 Task: Find an Airbnb in Balaghat, India for 9 guests from 8-15 Aug with a price range of ₹10,000-₹14,000, 5 bedrooms, 8+ beds, 5 bathrooms, Wifi, Free parking, TV, Gym, Breakfast, and Self check-in.
Action: Mouse moved to (438, 107)
Screenshot: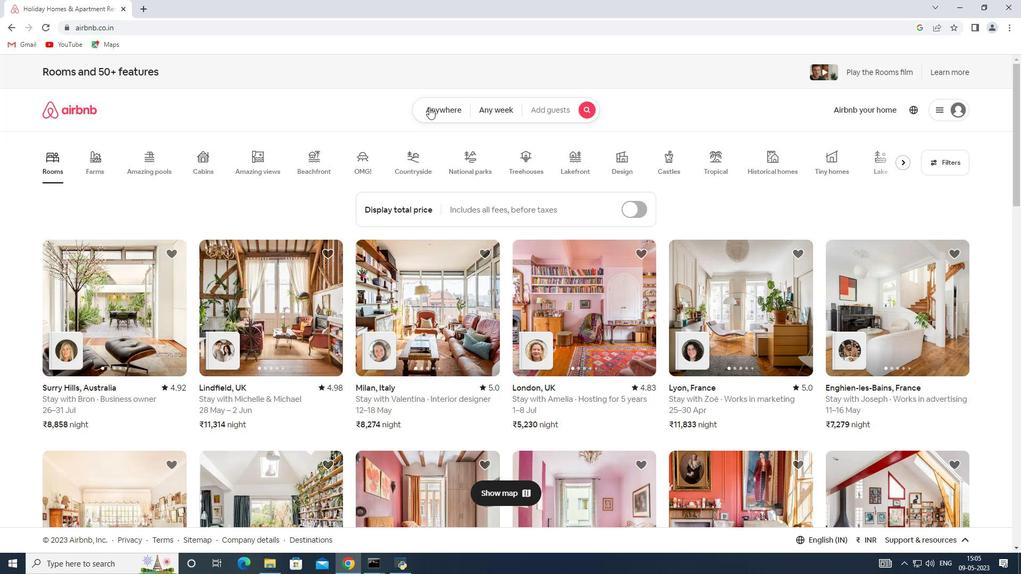 
Action: Mouse pressed left at (438, 107)
Screenshot: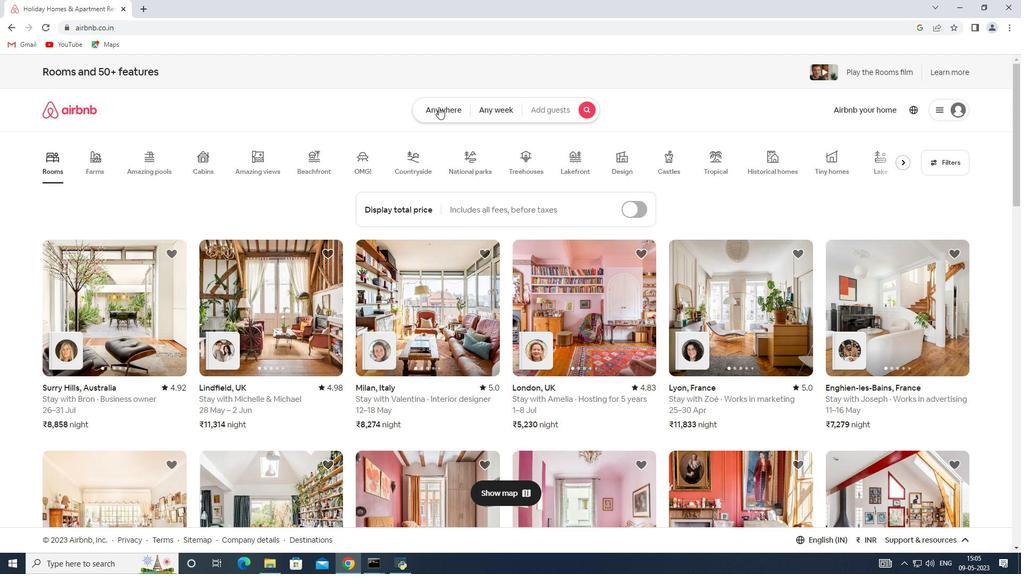 
Action: Mouse moved to (335, 150)
Screenshot: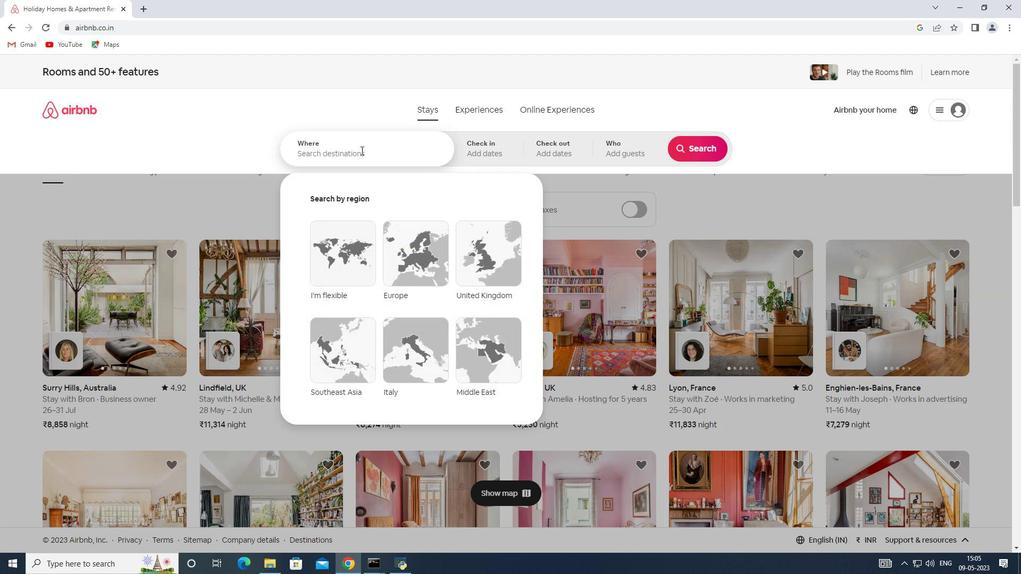 
Action: Mouse pressed left at (335, 150)
Screenshot: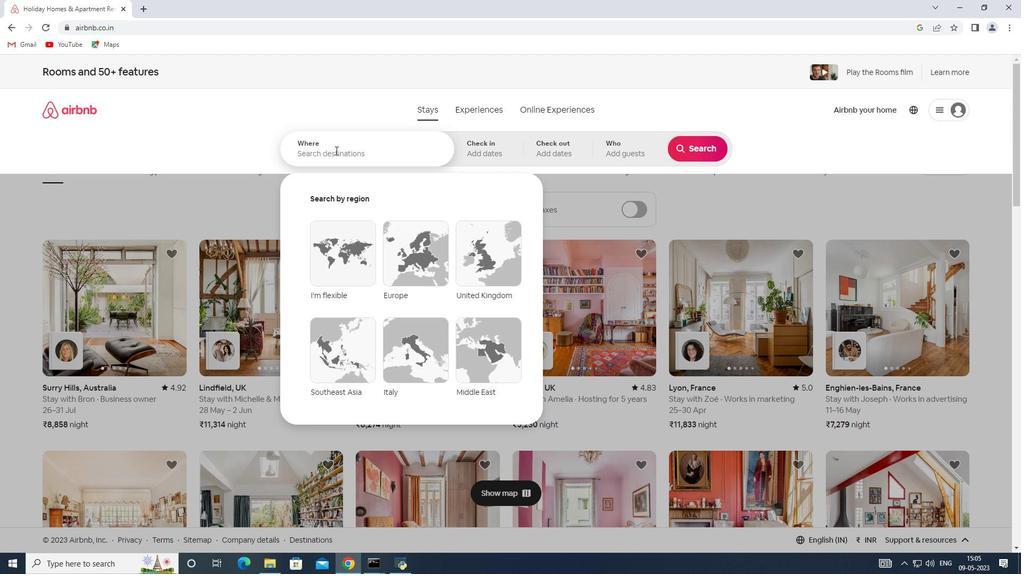 
Action: Key pressed <Key.shift><Key.shift><Key.shift><Key.shift><Key.shift><Key.shift><Key.shift><Key.shift><Key.shift><Key.shift><Key.shift><Key.shift><Key.shift><Key.shift><Key.shift><Key.shift><Key.shift><Key.shift><Key.shift><Key.shift><Key.shift><Key.shift><Key.shift><Key.shift><Key.shift><Key.shift><Key.shift><Key.shift><Key.shift><Key.shift><Key.shift><Key.shift><Key.shift><Key.shift><Key.shift><Key.shift><Key.shift><Key.shift><Key.shift><Key.shift><Key.shift><Key.shift><Key.shift><Key.shift><Key.shift><Key.shift><Key.shift><Key.shift><Key.shift><Key.shift><Key.shift><Key.shift><Key.shift><Key.shift><Key.shift><Key.shift><Key.shift>Balaghat,<Key.shift><Key.shift><Key.shift><Key.shift><Key.shift><Key.shift><Key.shift><Key.shift><Key.shift><Key.shift><Key.shift><Key.shift><Key.shift><Key.shift><Key.shift><Key.shift><Key.shift><Key.shift><Key.shift><Key.shift><Key.shift><Key.shift><Key.shift><Key.shift><Key.shift><Key.shift><Key.shift><Key.shift><Key.shift><Key.shift><Key.shift><Key.shift><Key.shift><Key.shift><Key.shift><Key.shift><Key.shift><Key.shift><Key.shift><Key.shift><Key.shift><Key.shift><Key.shift><Key.shift><Key.shift><Key.shift><Key.shift><Key.shift><Key.shift><Key.shift><Key.shift><Key.shift><Key.shift><Key.shift><Key.shift><Key.shift><Key.shift><Key.shift>India
Screenshot: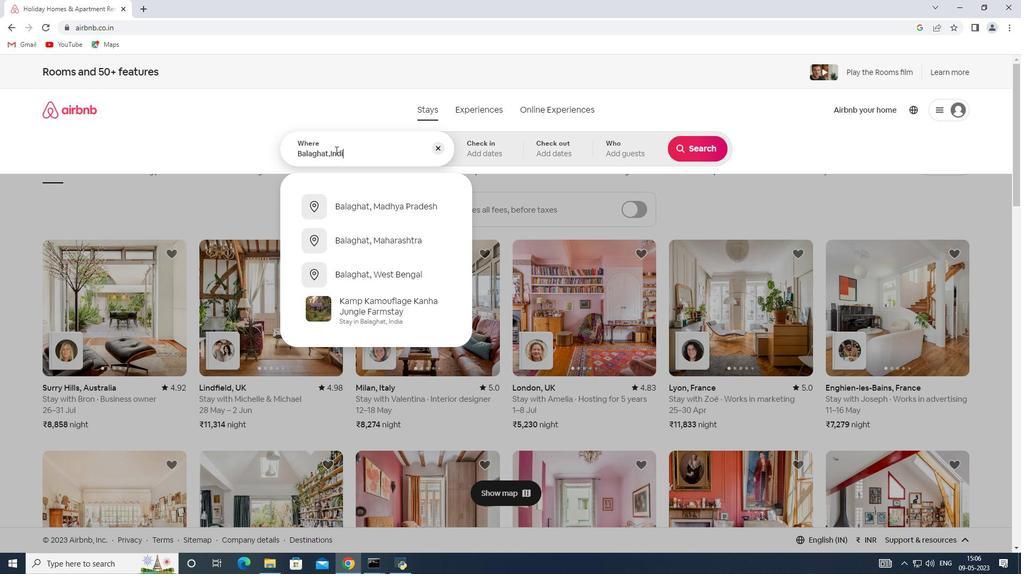 
Action: Mouse moved to (478, 144)
Screenshot: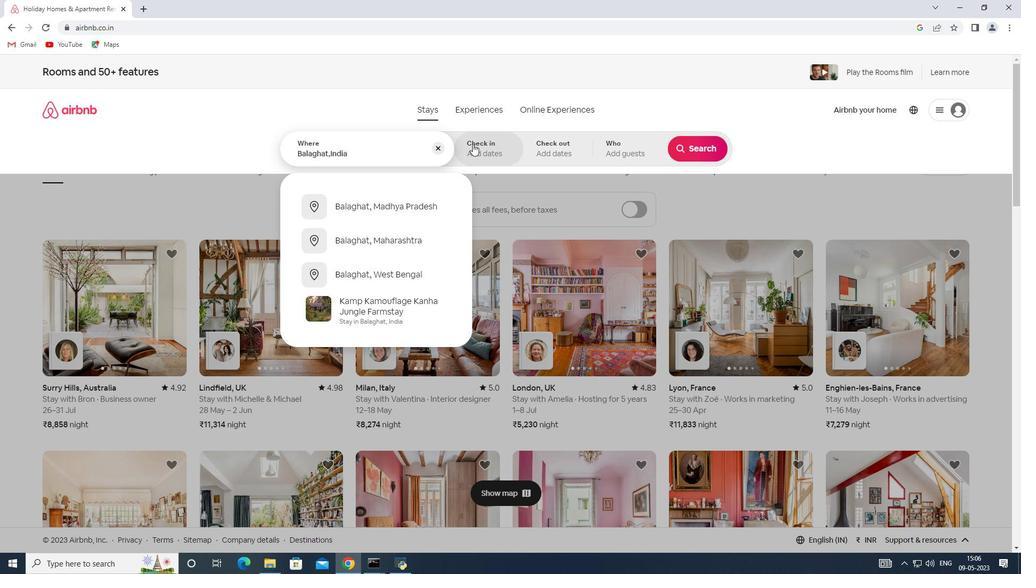 
Action: Mouse pressed left at (478, 144)
Screenshot: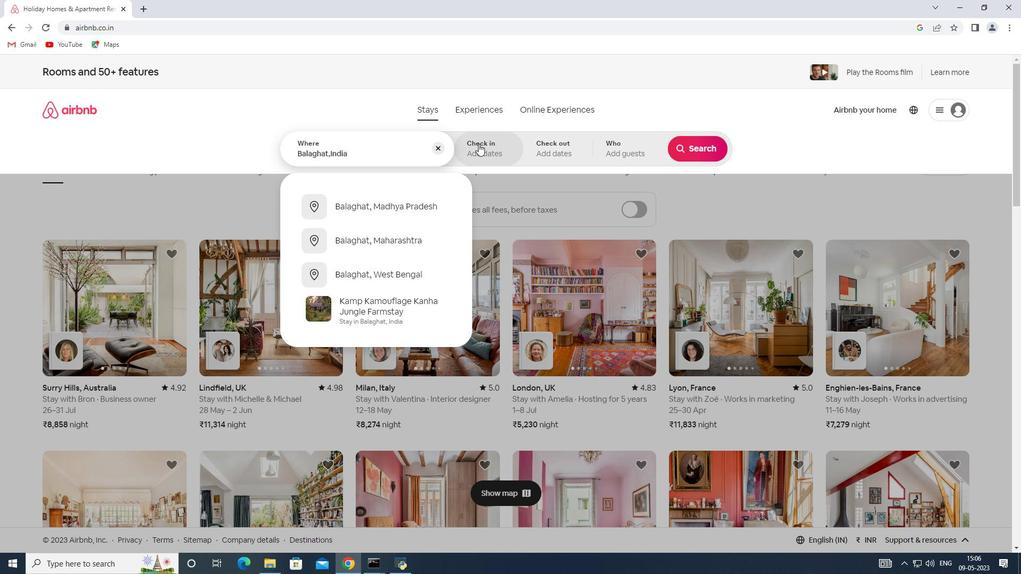 
Action: Mouse moved to (692, 233)
Screenshot: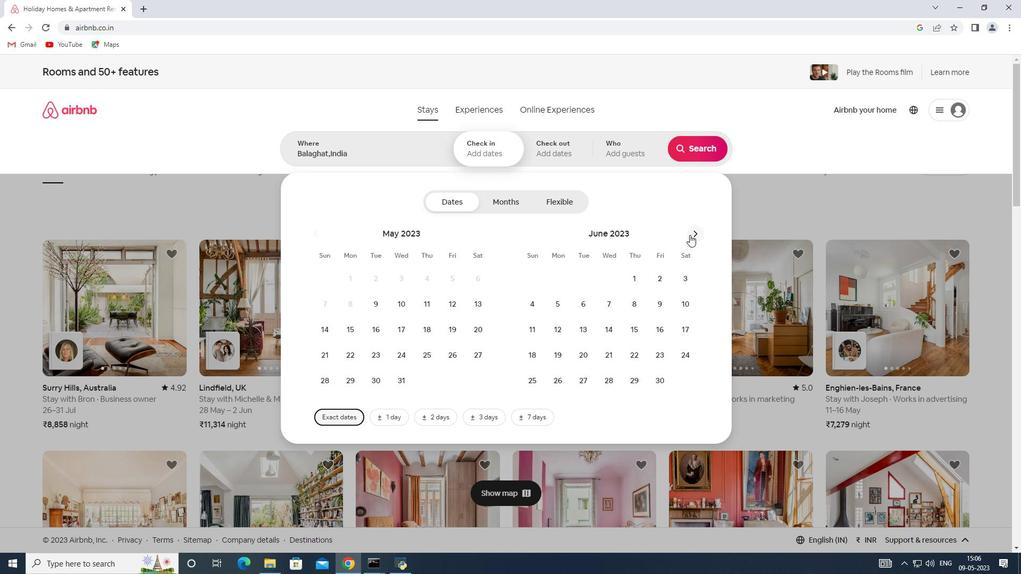 
Action: Mouse pressed left at (692, 233)
Screenshot: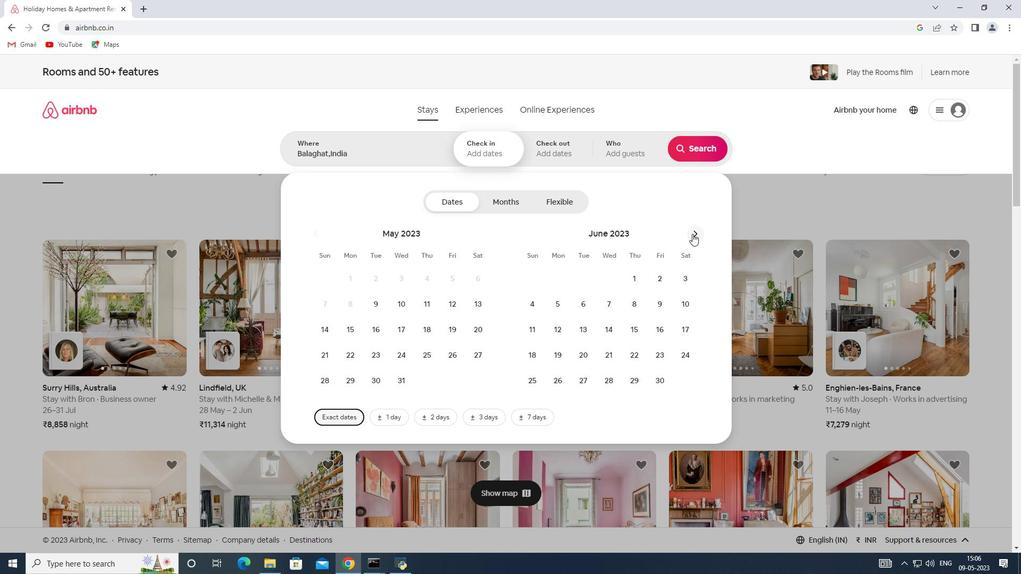 
Action: Mouse pressed left at (692, 233)
Screenshot: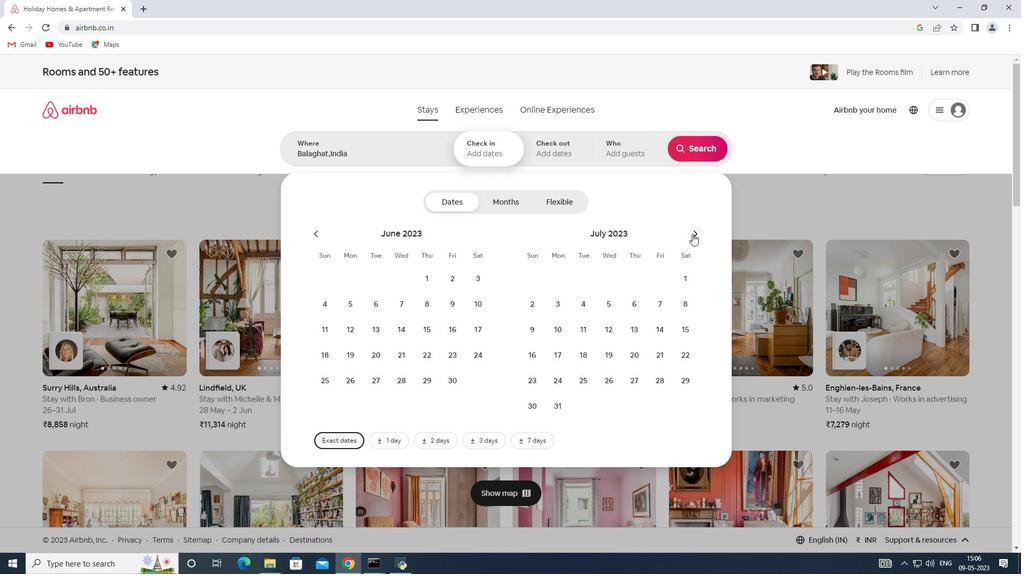 
Action: Mouse moved to (583, 307)
Screenshot: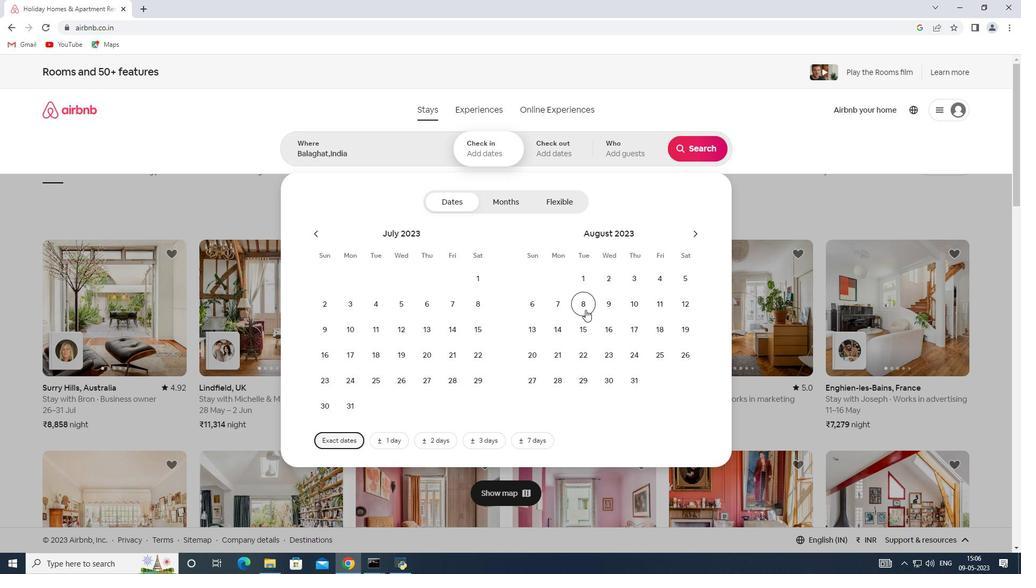 
Action: Mouse pressed left at (583, 307)
Screenshot: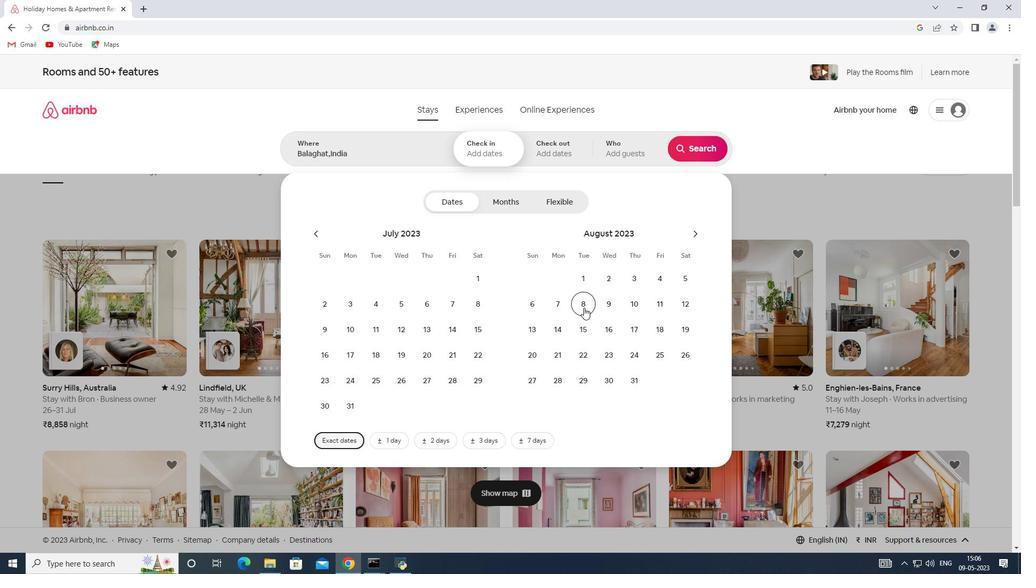 
Action: Mouse moved to (585, 328)
Screenshot: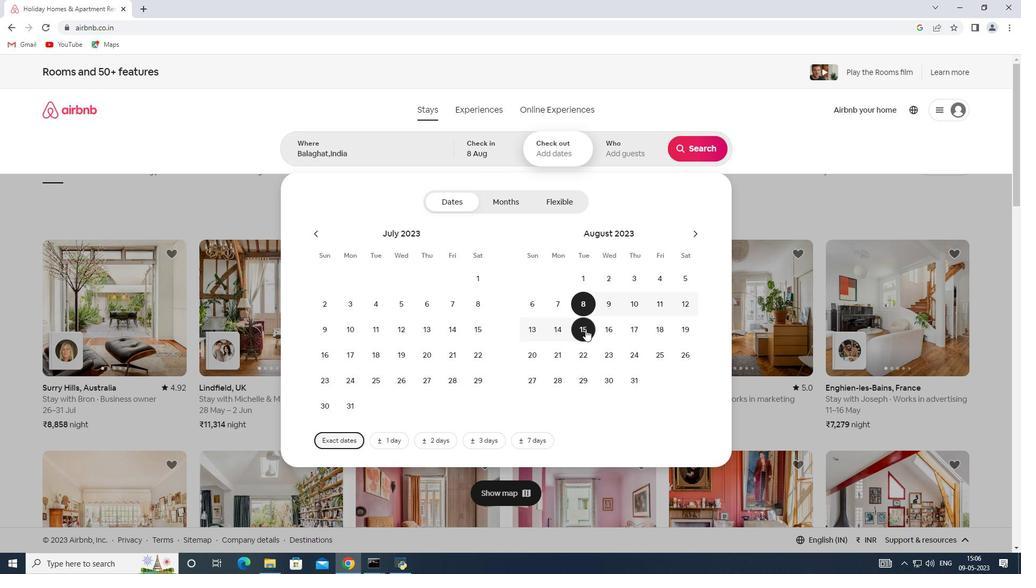 
Action: Mouse pressed left at (585, 328)
Screenshot: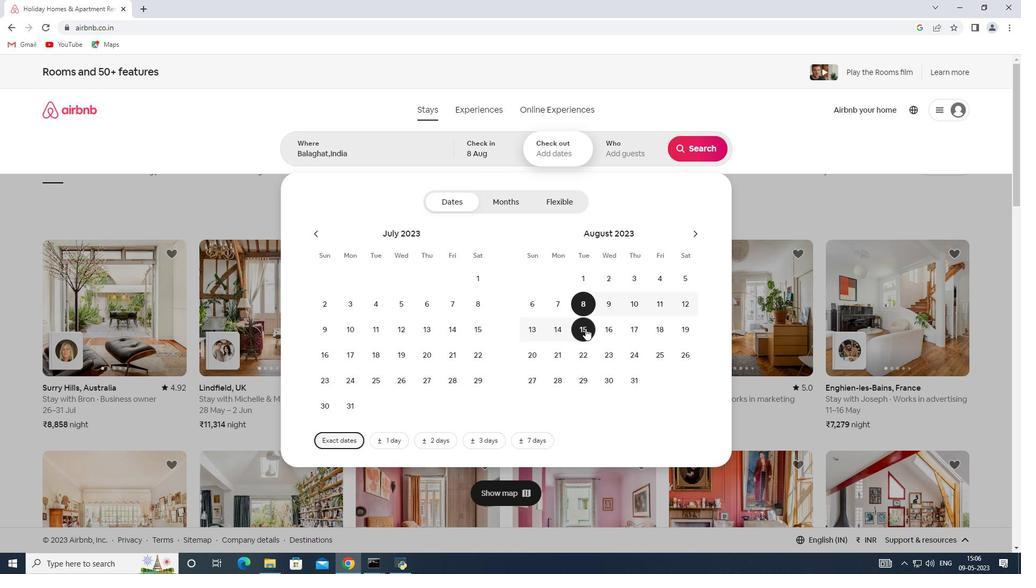 
Action: Mouse moved to (616, 136)
Screenshot: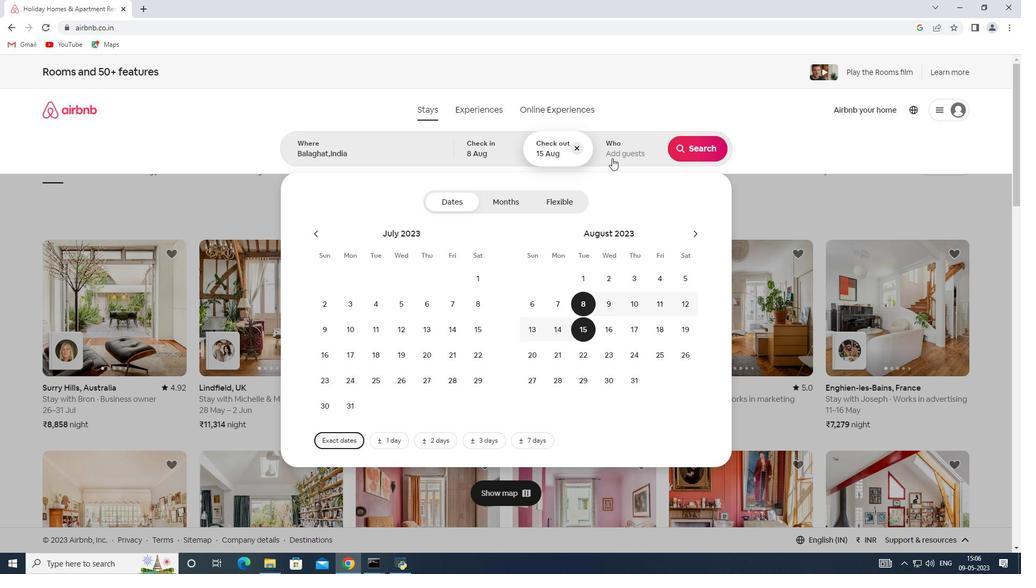 
Action: Mouse pressed left at (616, 136)
Screenshot: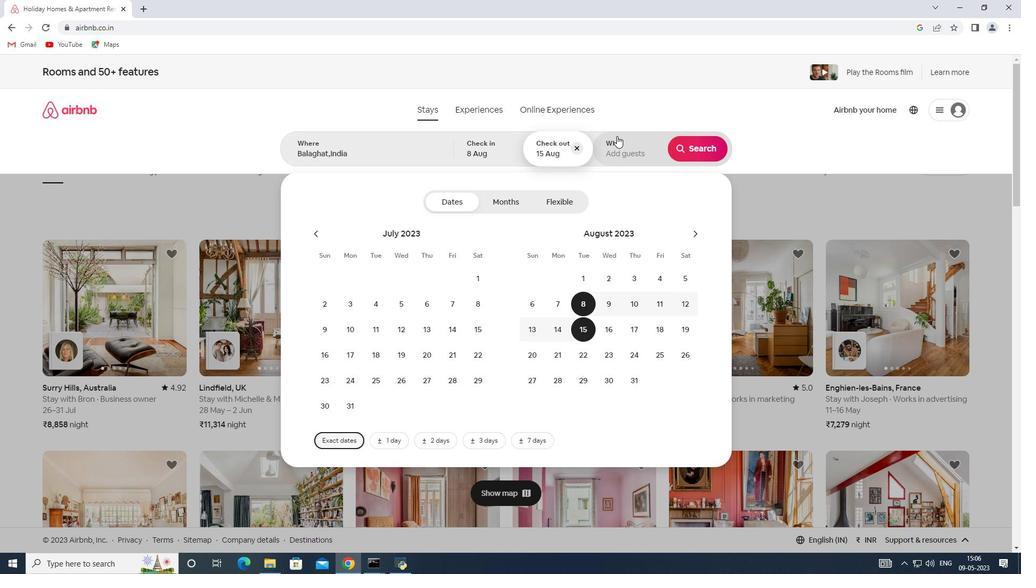 
Action: Mouse moved to (707, 204)
Screenshot: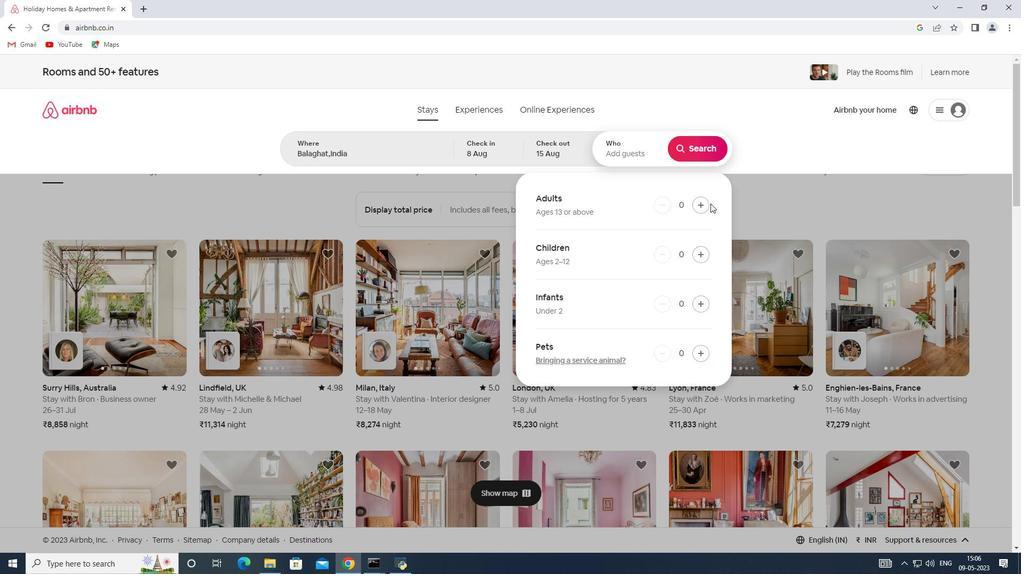 
Action: Mouse pressed left at (707, 204)
Screenshot: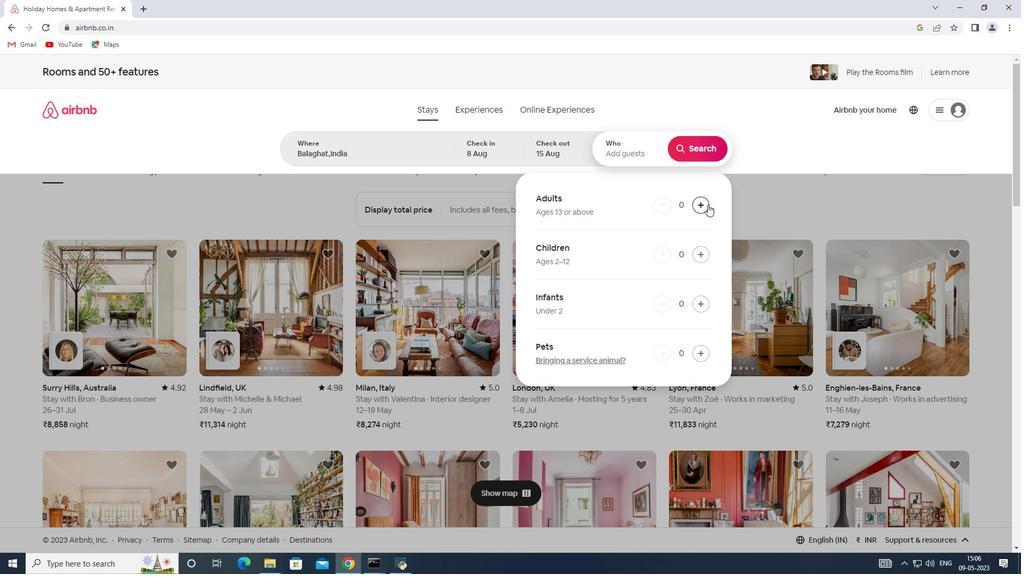 
Action: Mouse pressed left at (707, 204)
Screenshot: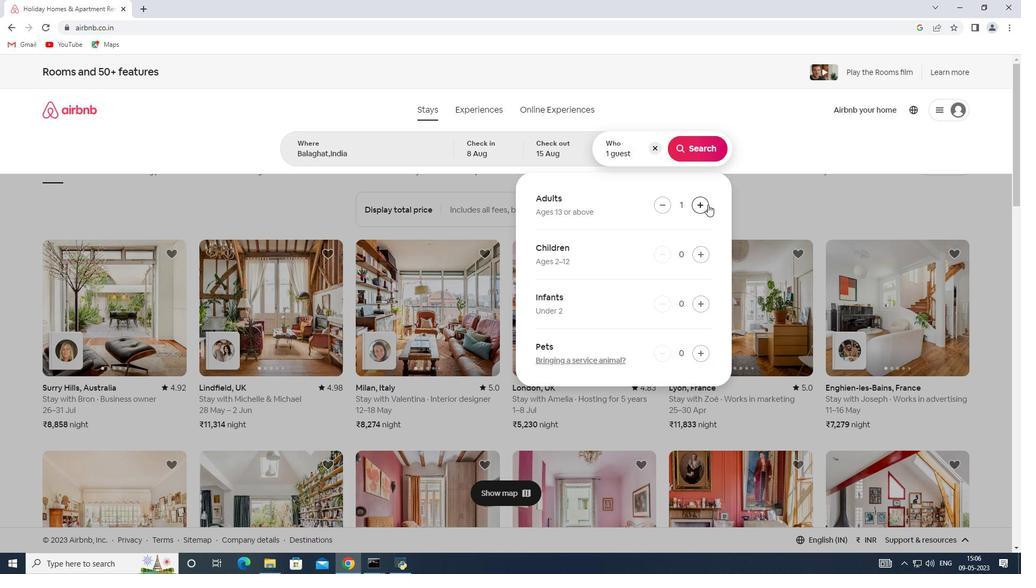
Action: Mouse pressed left at (707, 204)
Screenshot: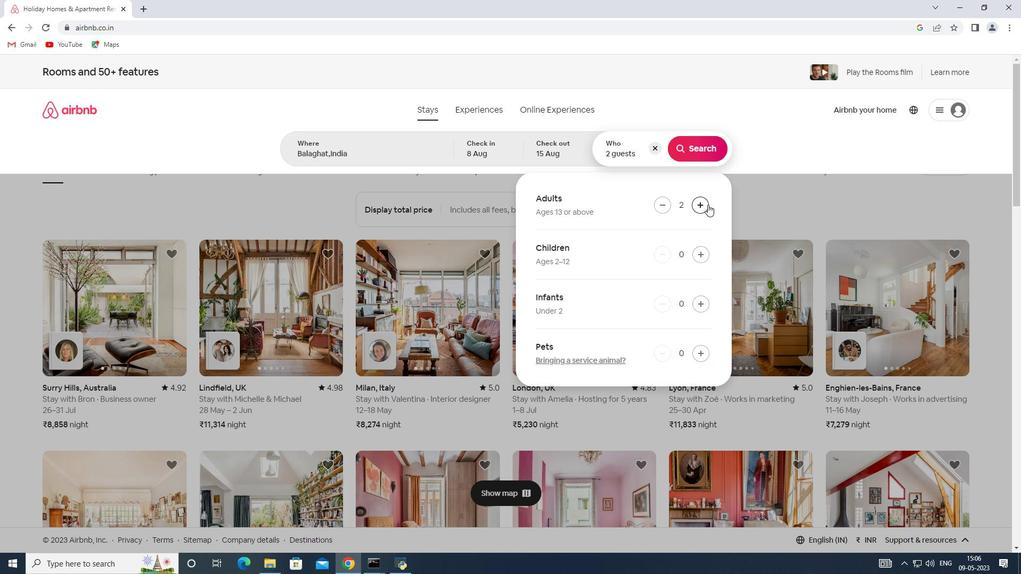 
Action: Mouse pressed left at (707, 204)
Screenshot: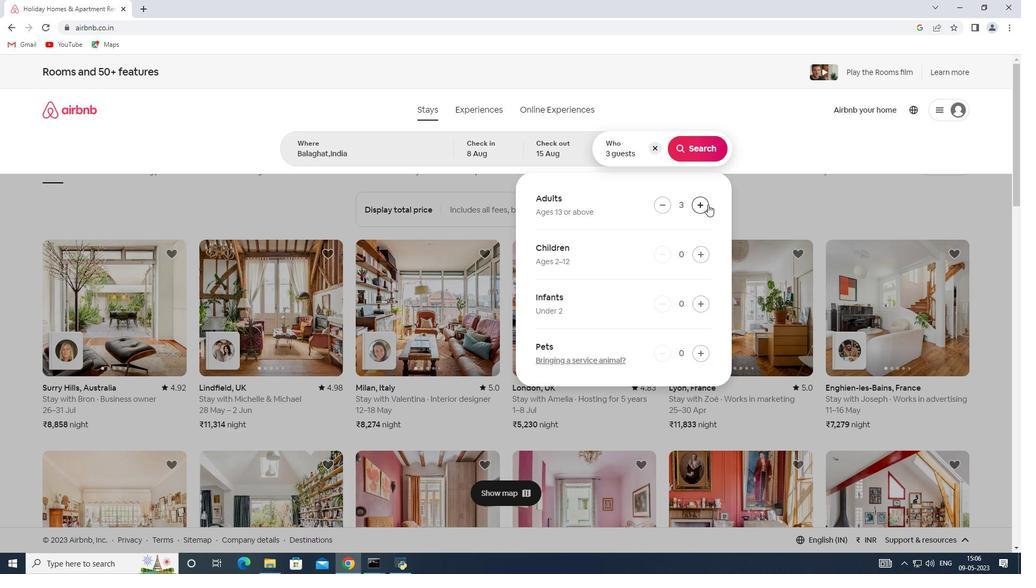 
Action: Mouse pressed left at (707, 204)
Screenshot: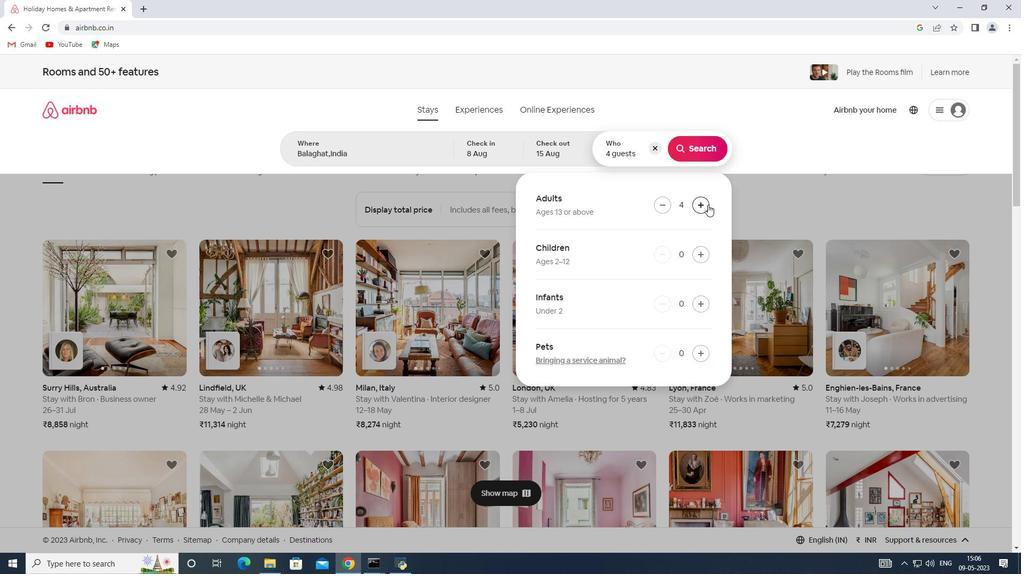 
Action: Mouse pressed left at (707, 204)
Screenshot: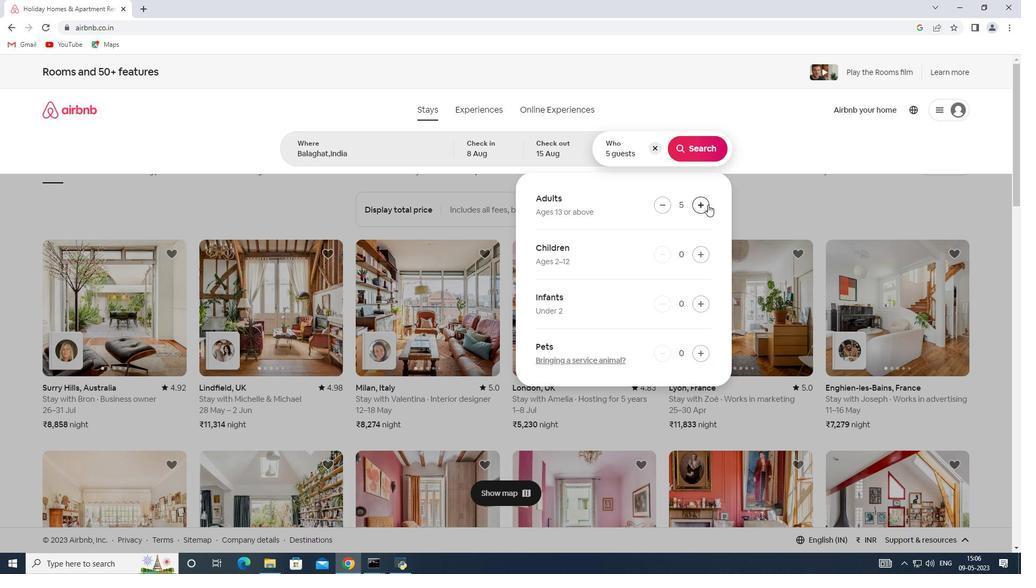 
Action: Mouse pressed left at (707, 204)
Screenshot: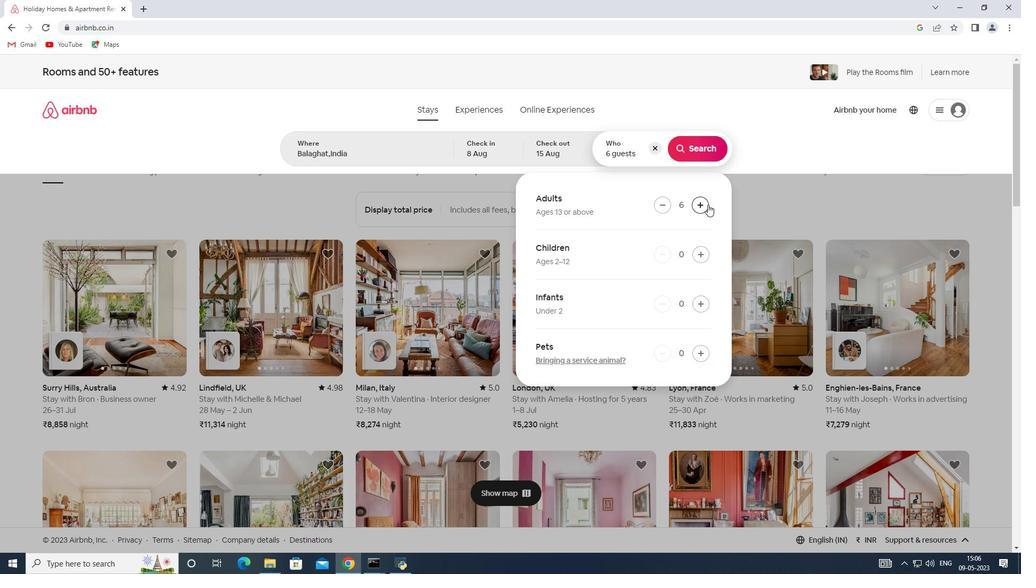 
Action: Mouse pressed left at (707, 204)
Screenshot: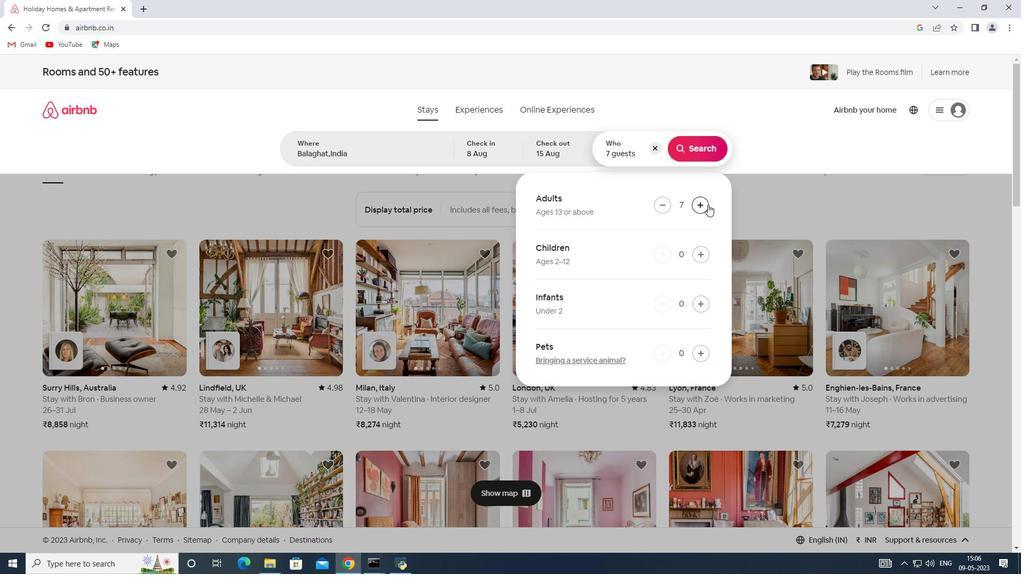 
Action: Mouse pressed left at (707, 204)
Screenshot: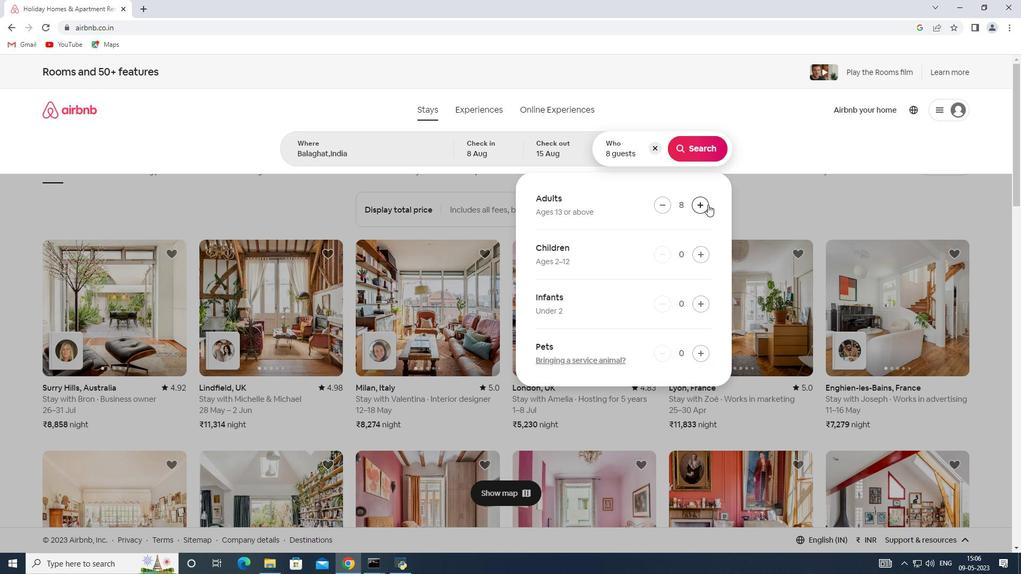 
Action: Mouse moved to (703, 152)
Screenshot: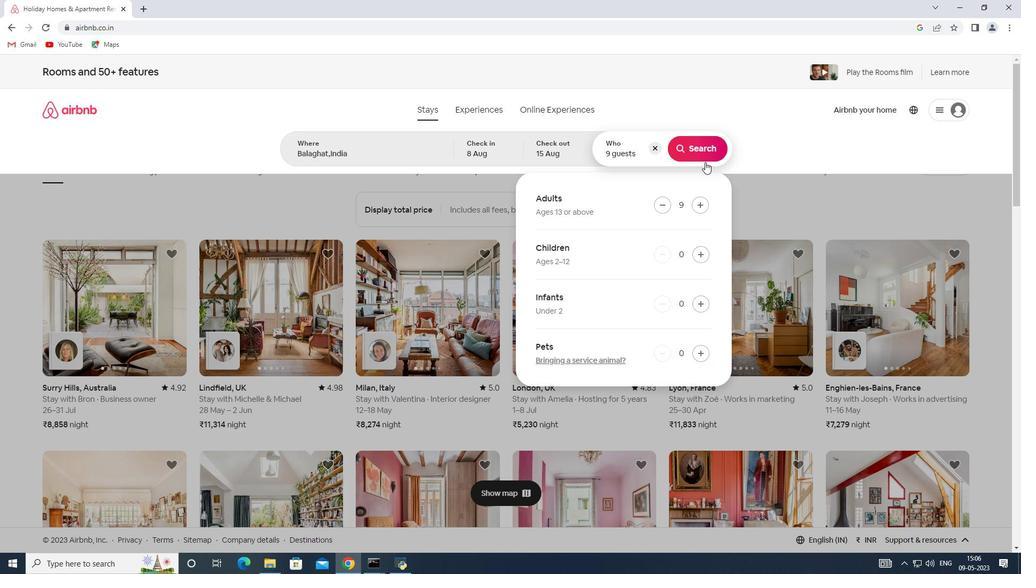 
Action: Mouse pressed left at (703, 152)
Screenshot: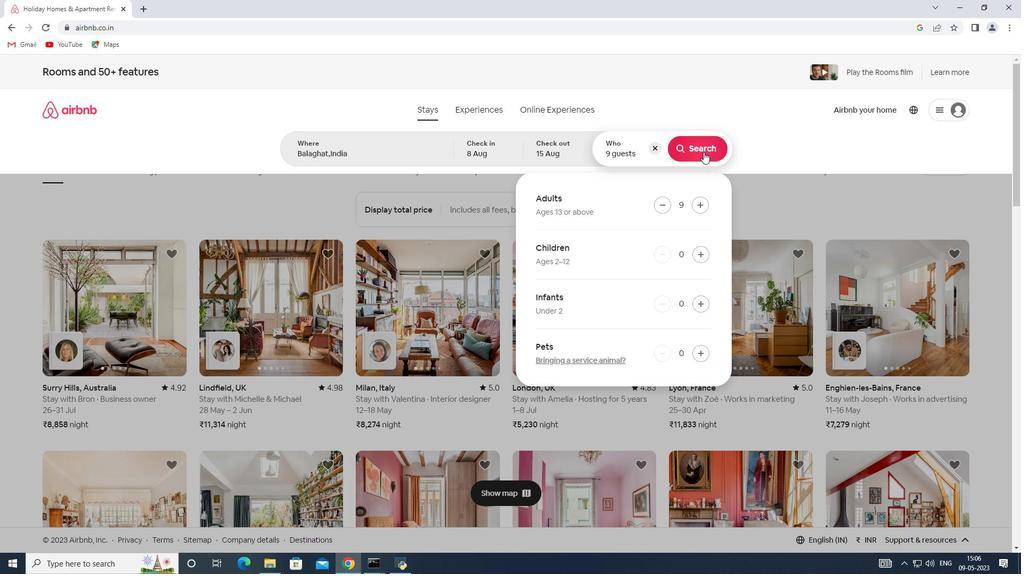 
Action: Mouse moved to (964, 118)
Screenshot: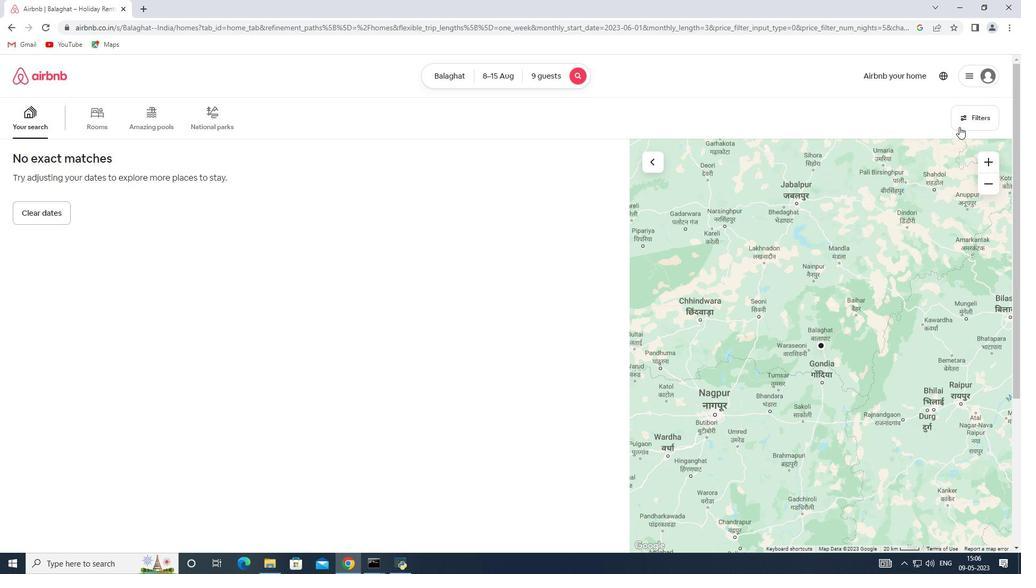 
Action: Mouse pressed left at (964, 118)
Screenshot: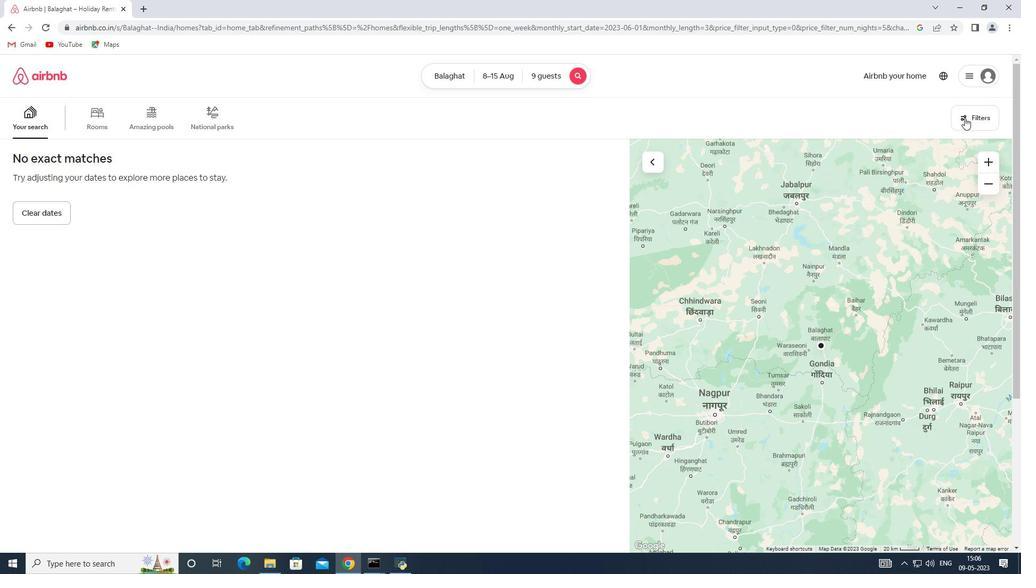 
Action: Mouse moved to (367, 378)
Screenshot: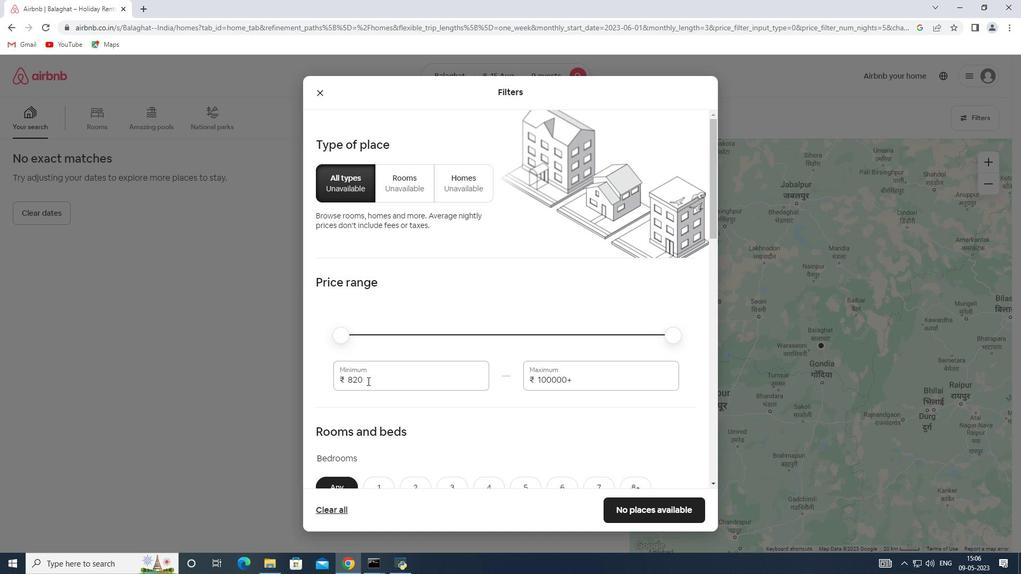 
Action: Mouse pressed left at (367, 378)
Screenshot: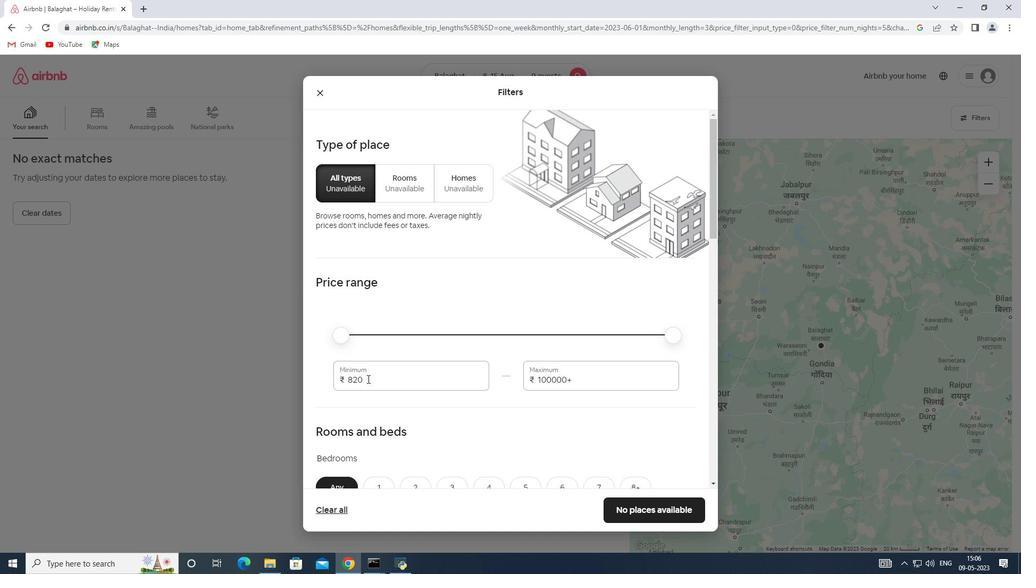 
Action: Mouse moved to (324, 381)
Screenshot: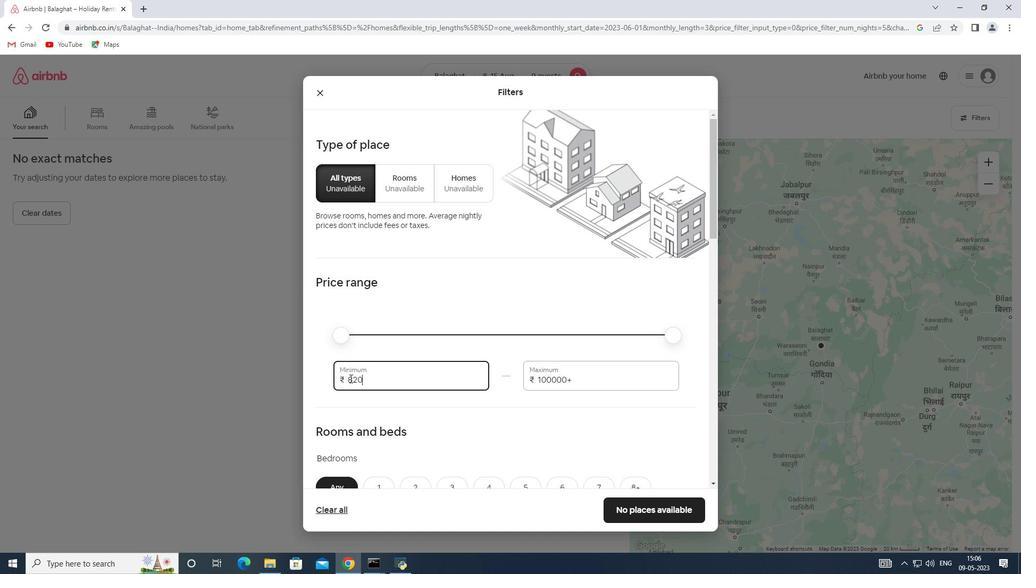 
Action: Key pressed 10000
Screenshot: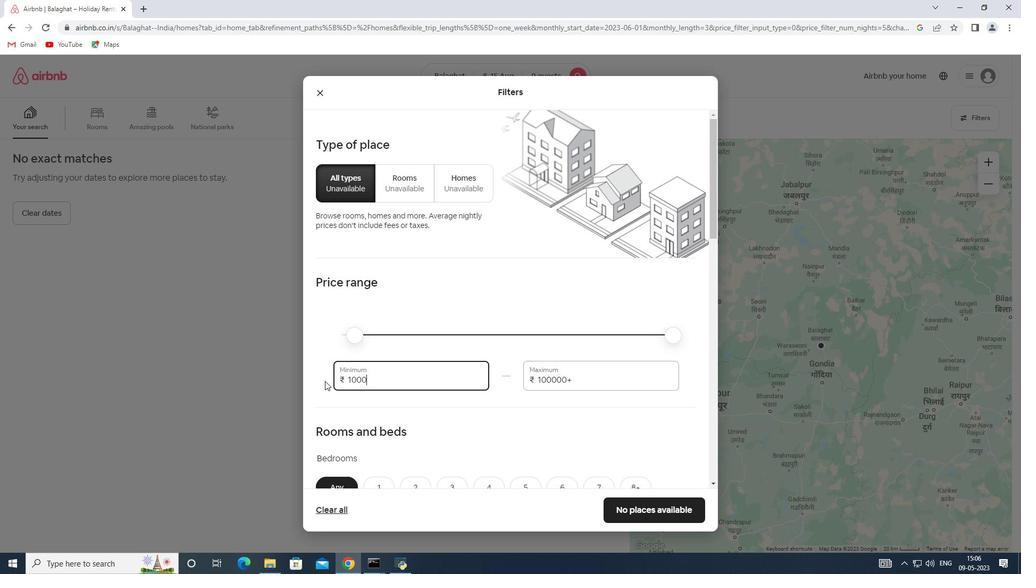 
Action: Mouse moved to (583, 381)
Screenshot: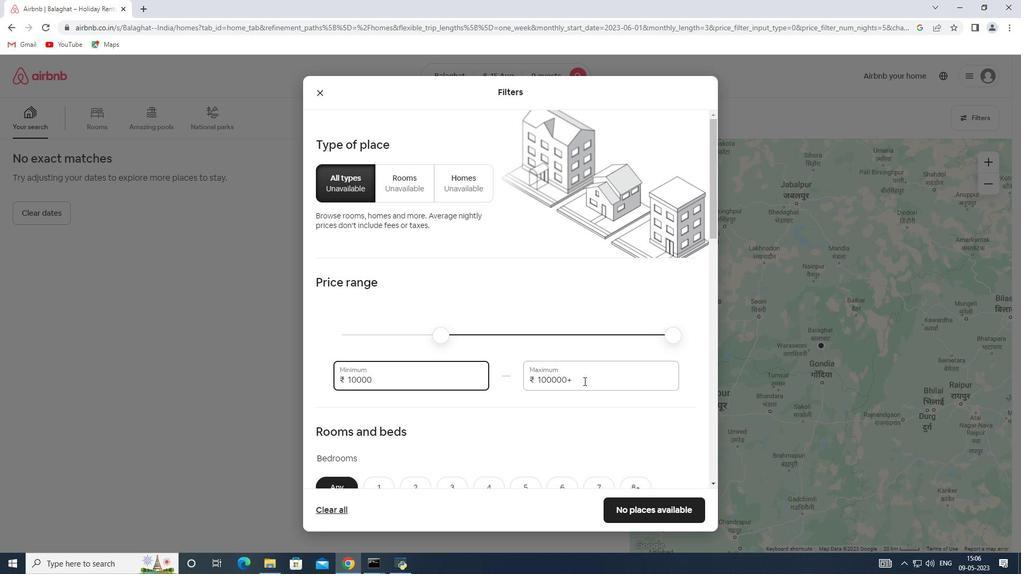 
Action: Mouse pressed left at (583, 381)
Screenshot: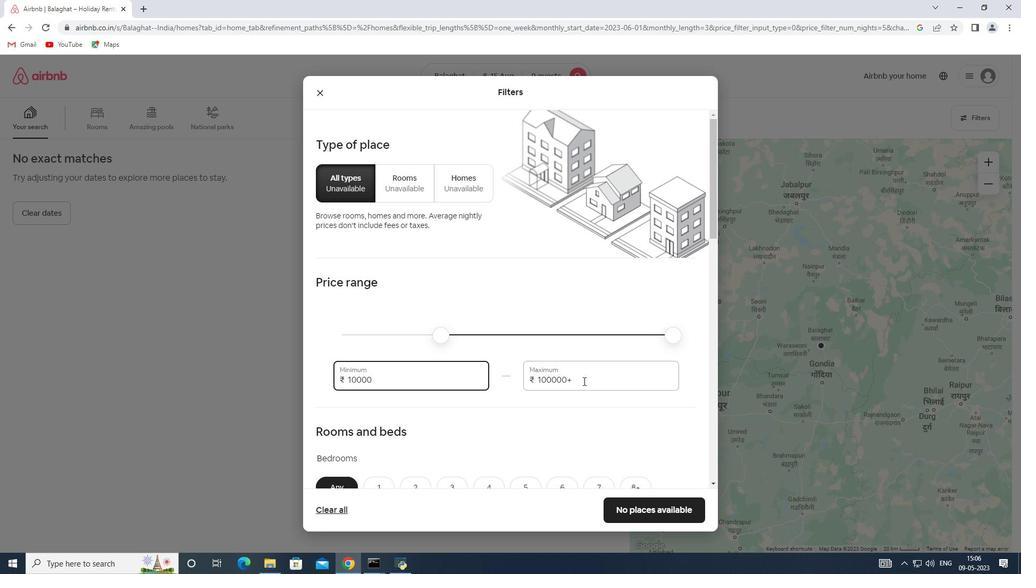 
Action: Mouse moved to (514, 380)
Screenshot: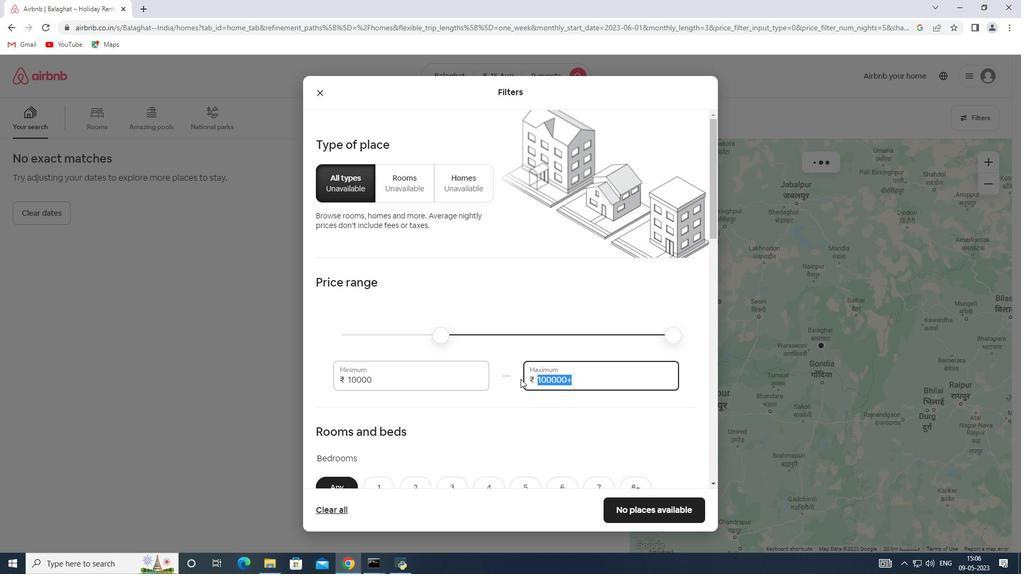 
Action: Key pressed 14000
Screenshot: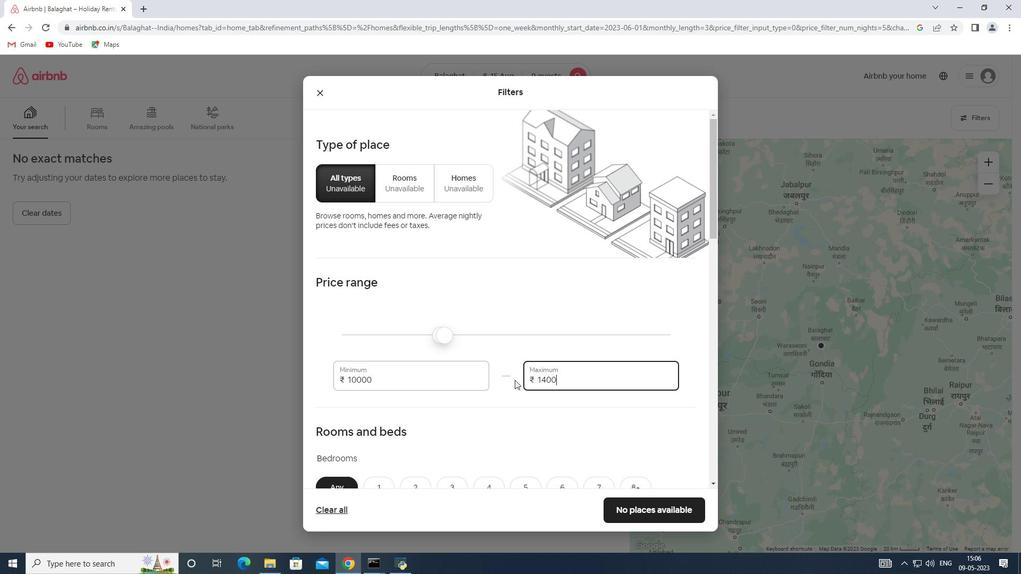 
Action: Mouse scrolled (514, 379) with delta (0, 0)
Screenshot: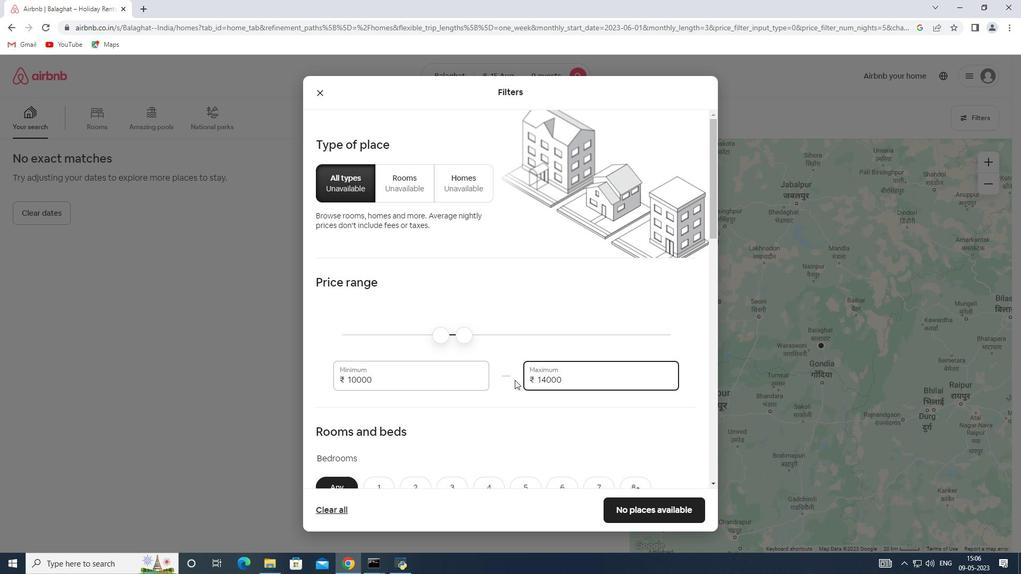 
Action: Mouse scrolled (514, 379) with delta (0, 0)
Screenshot: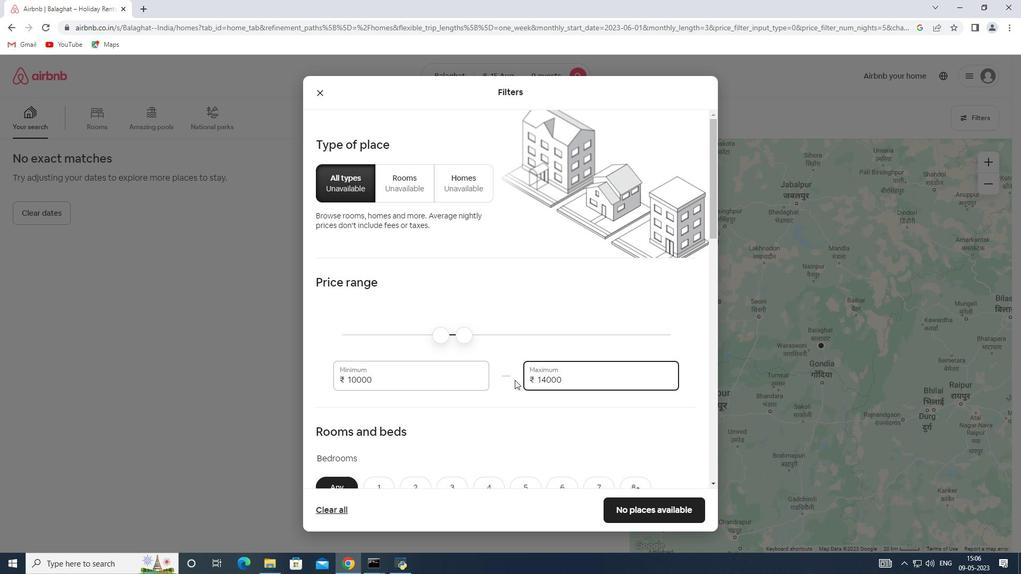 
Action: Mouse moved to (514, 380)
Screenshot: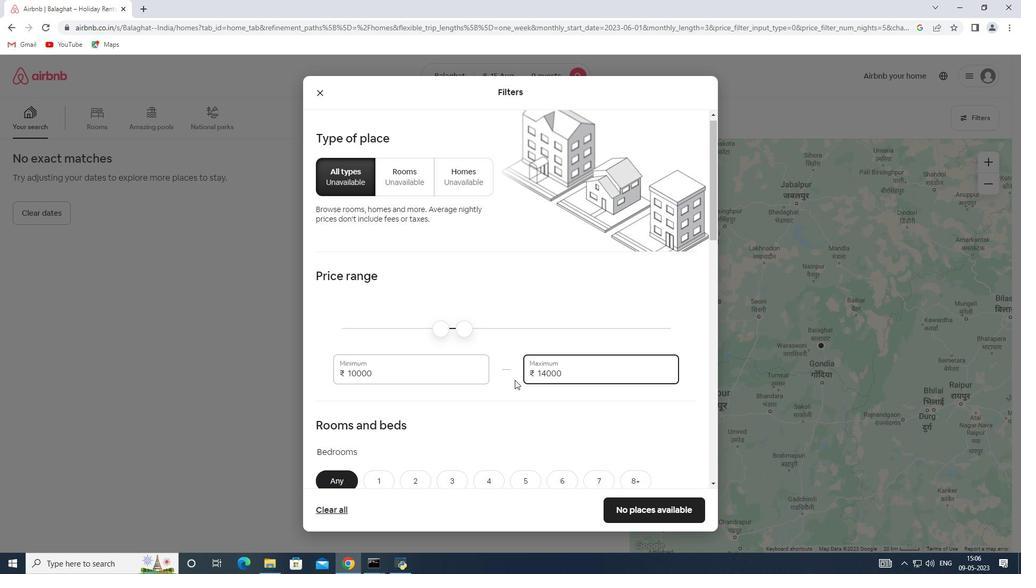 
Action: Mouse scrolled (514, 379) with delta (0, 0)
Screenshot: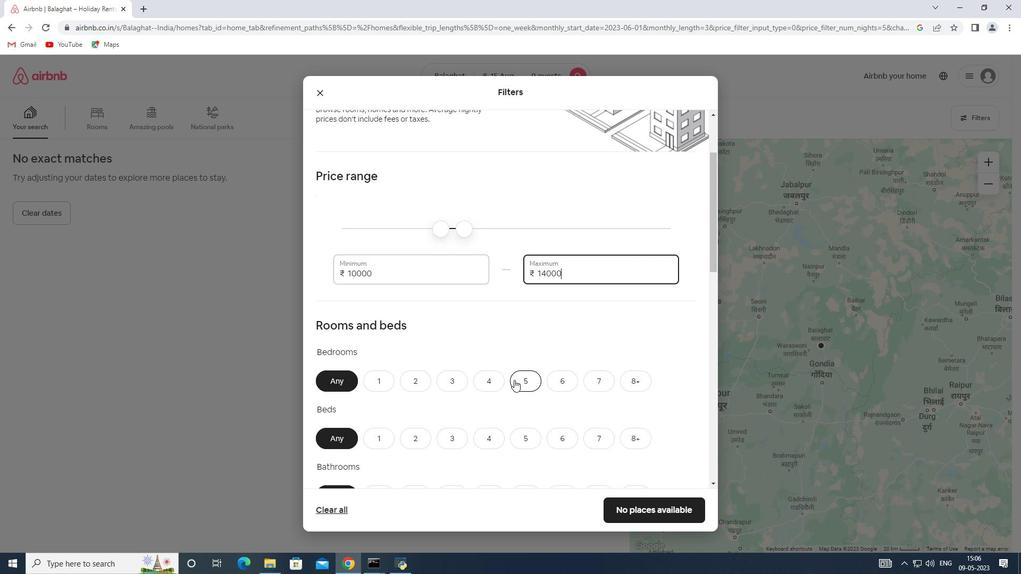 
Action: Mouse moved to (471, 368)
Screenshot: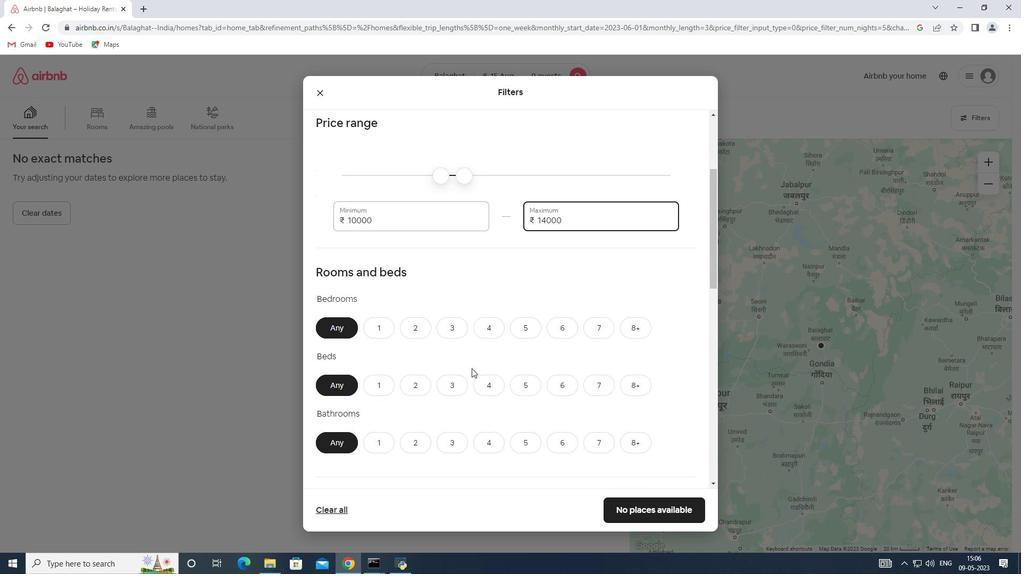 
Action: Mouse scrolled (471, 368) with delta (0, 0)
Screenshot: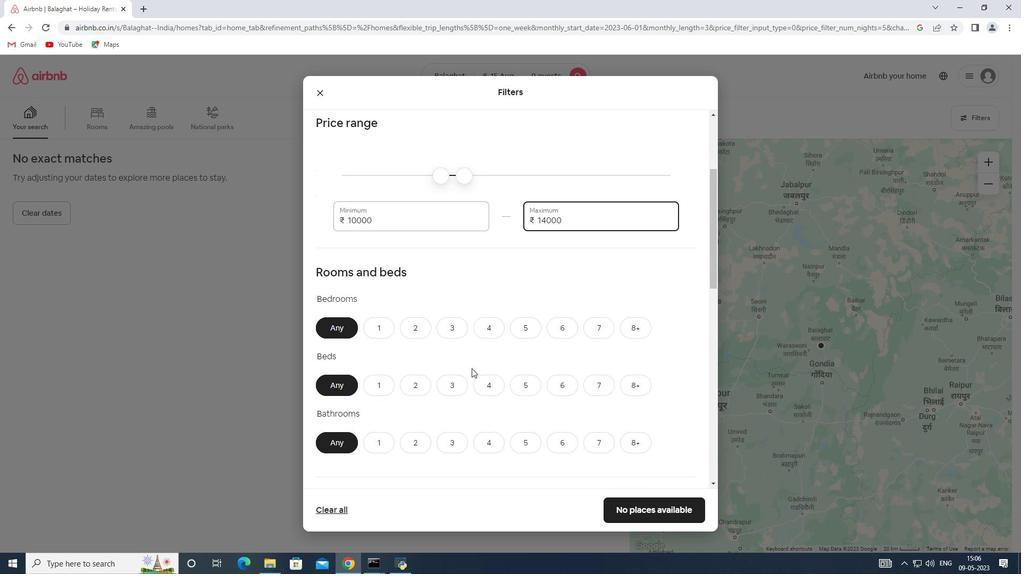 
Action: Mouse moved to (518, 272)
Screenshot: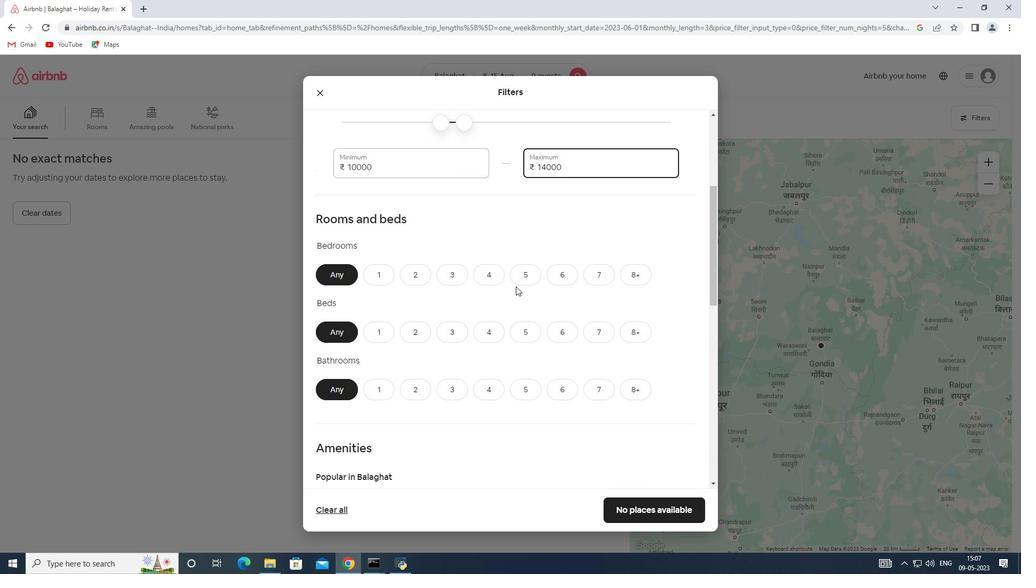 
Action: Mouse pressed left at (518, 272)
Screenshot: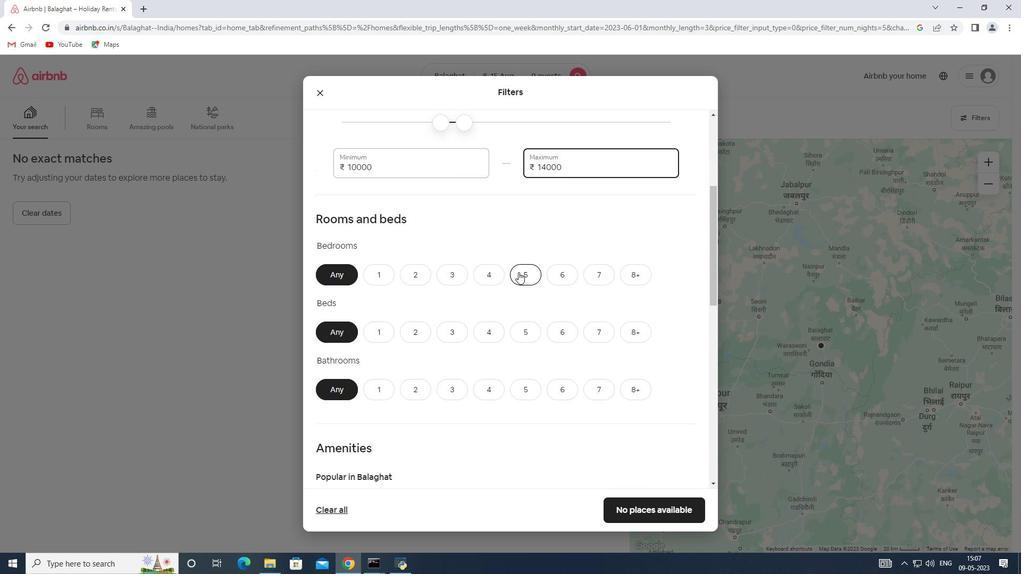 
Action: Mouse moved to (636, 328)
Screenshot: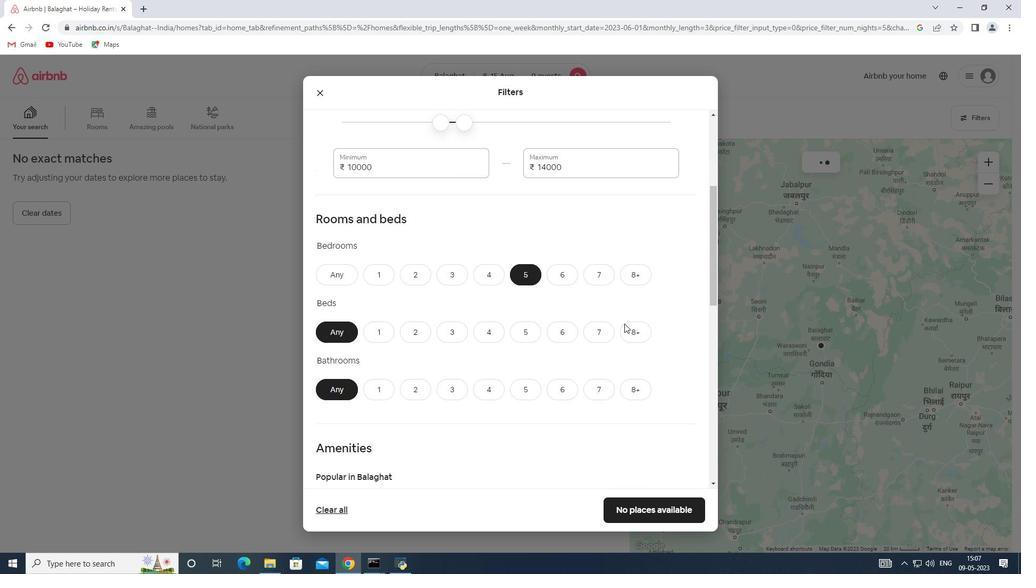 
Action: Mouse pressed left at (636, 328)
Screenshot: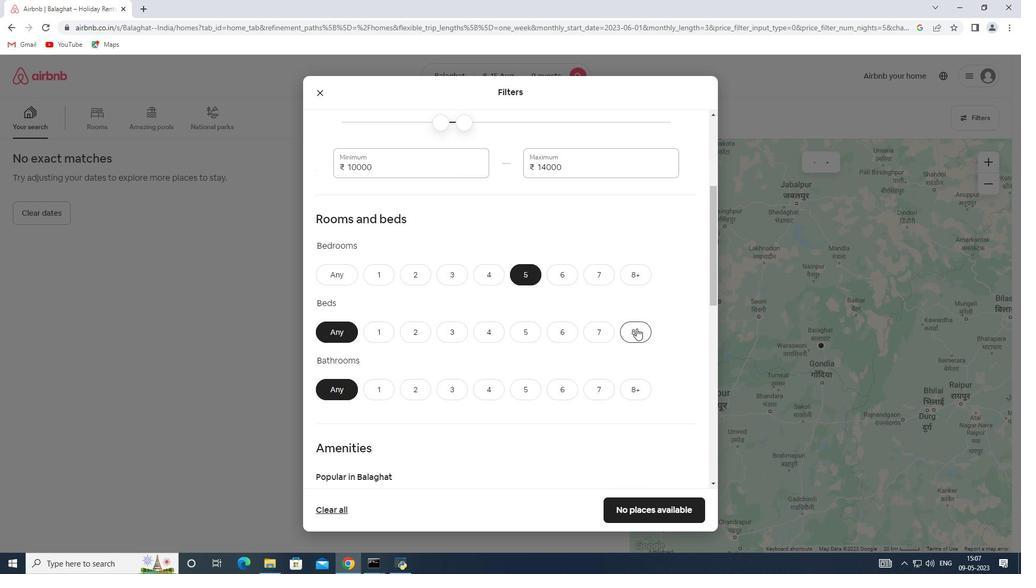 
Action: Mouse moved to (520, 385)
Screenshot: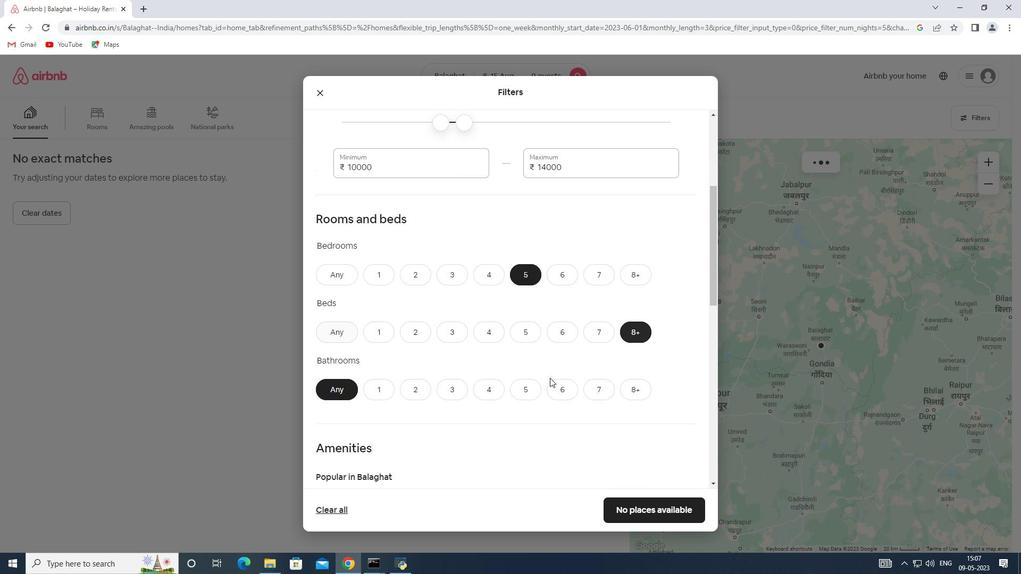 
Action: Mouse pressed left at (520, 385)
Screenshot: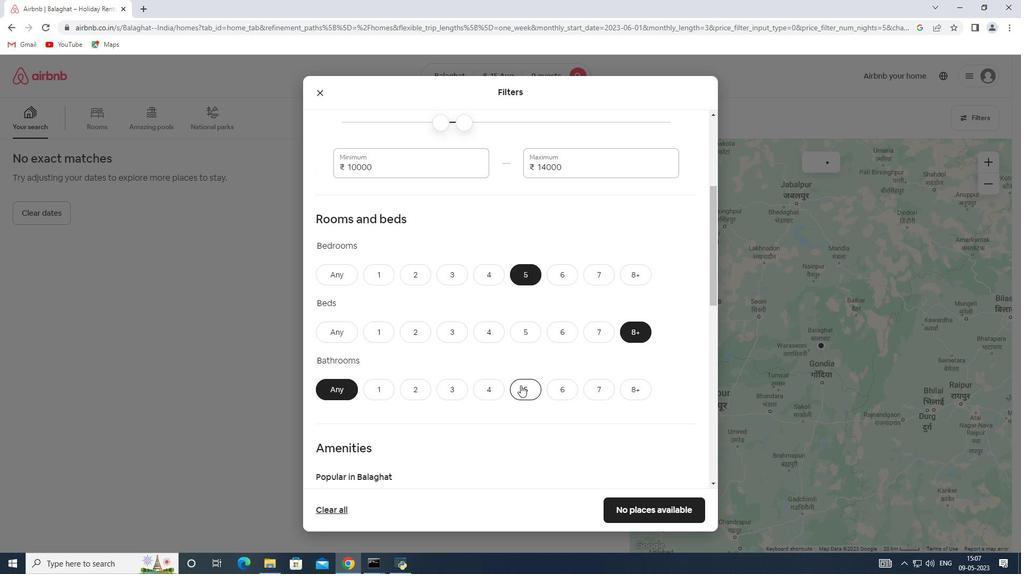 
Action: Mouse moved to (477, 358)
Screenshot: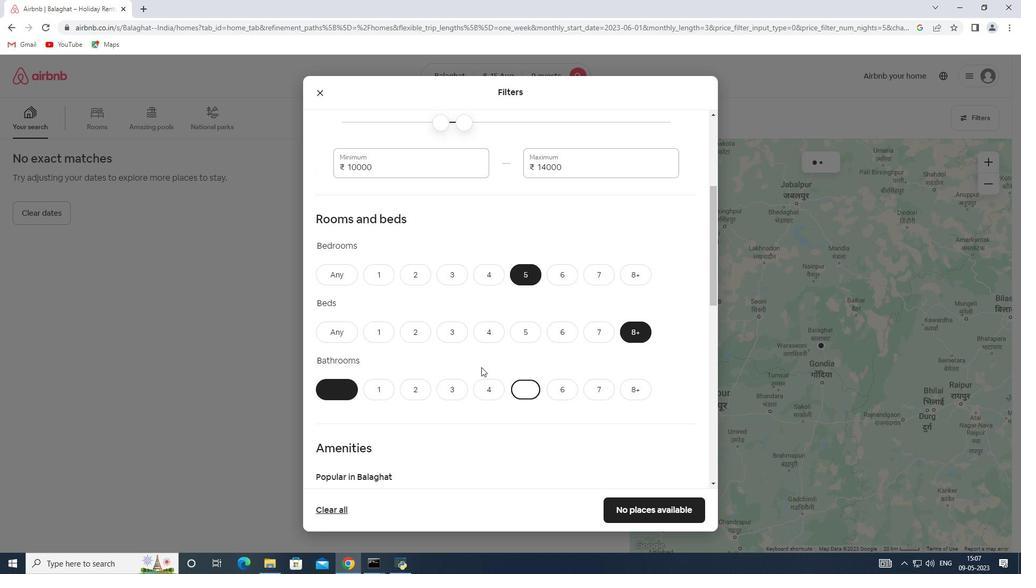 
Action: Mouse scrolled (477, 357) with delta (0, 0)
Screenshot: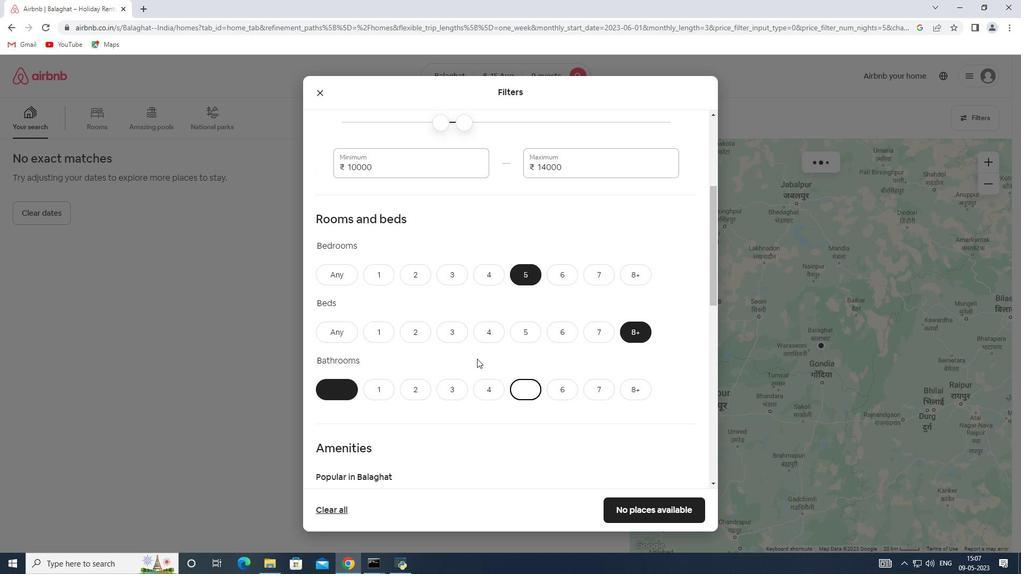 
Action: Mouse moved to (477, 356)
Screenshot: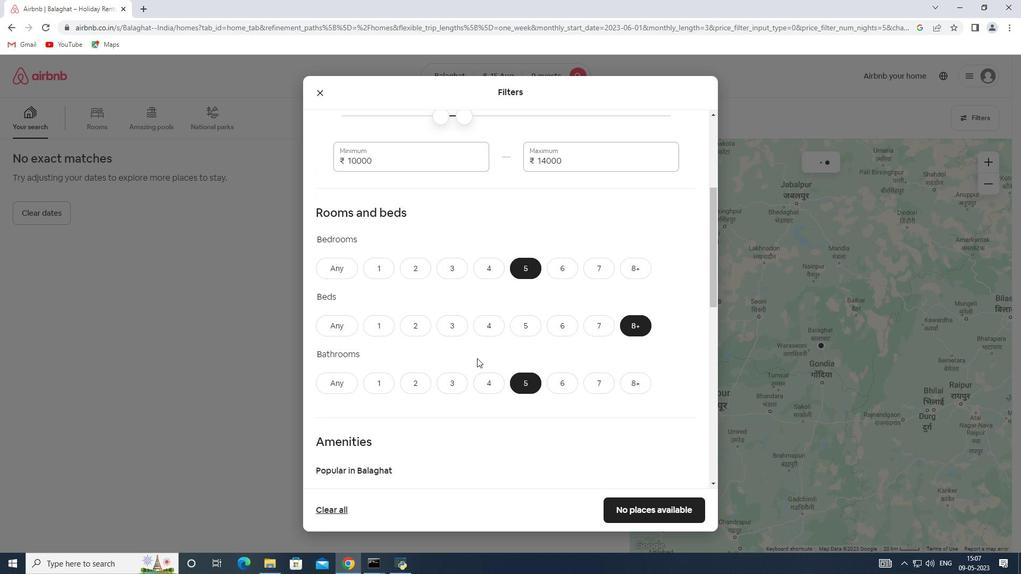 
Action: Mouse scrolled (477, 355) with delta (0, 0)
Screenshot: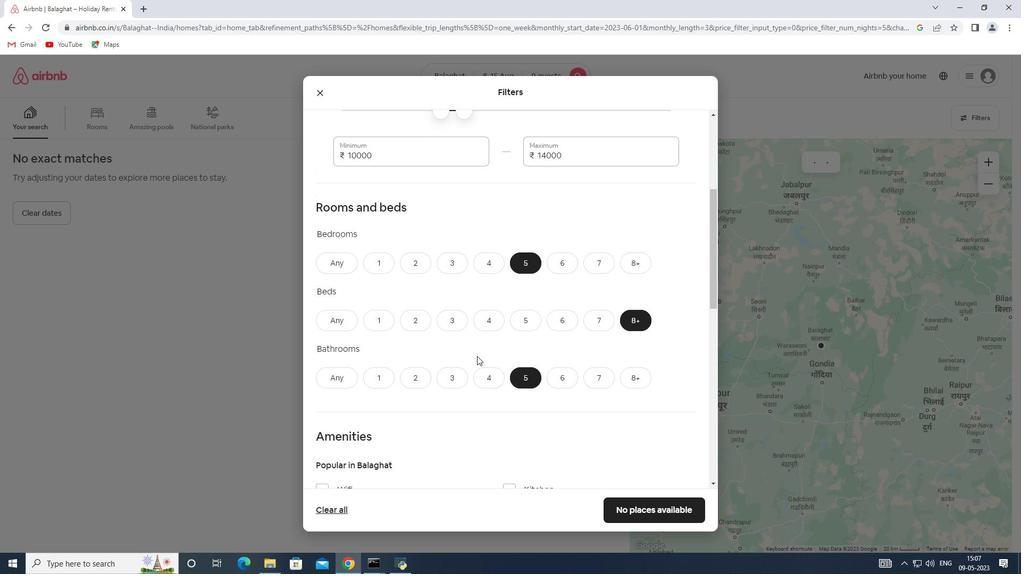 
Action: Mouse scrolled (477, 355) with delta (0, 0)
Screenshot: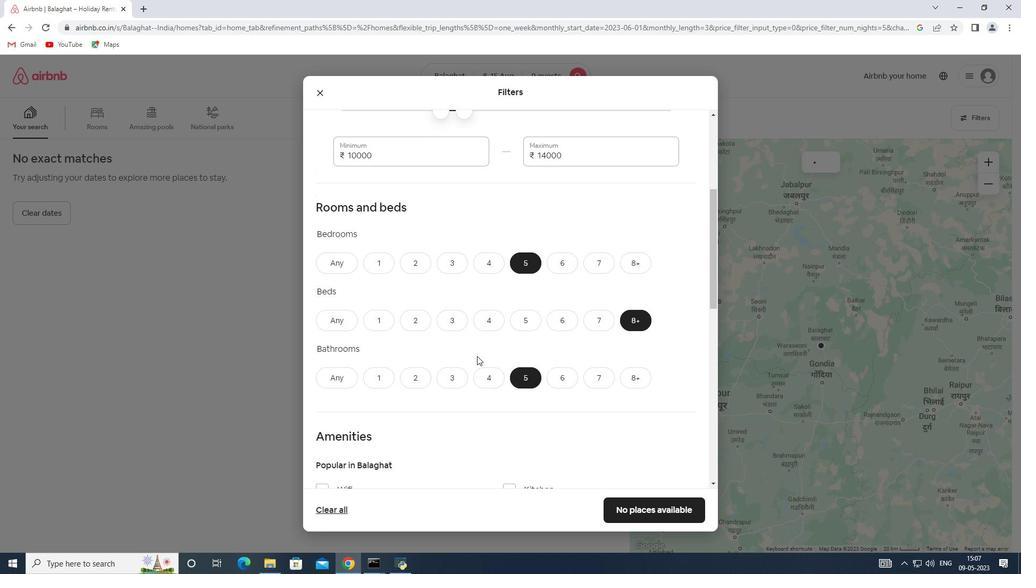
Action: Mouse moved to (344, 416)
Screenshot: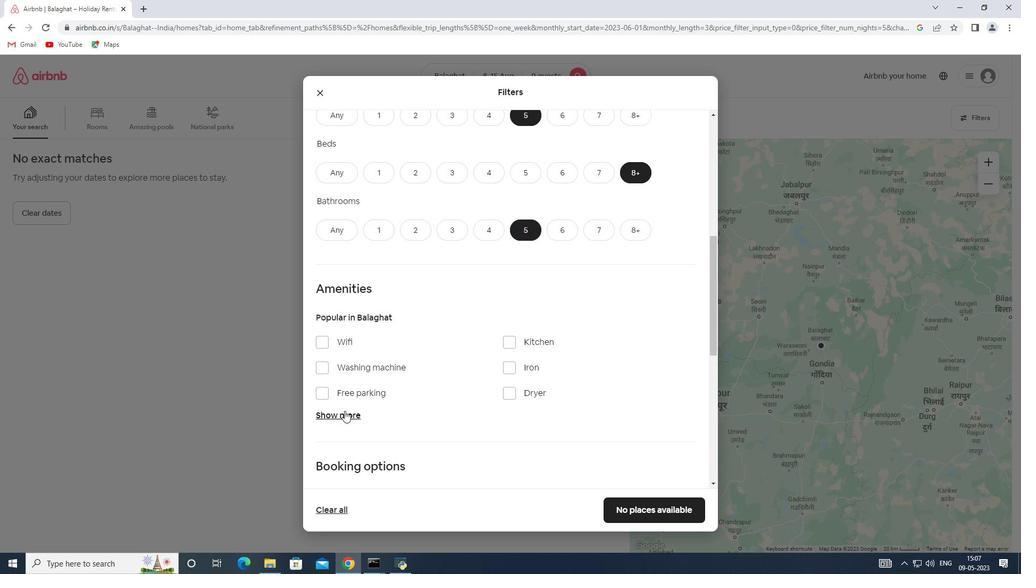 
Action: Mouse pressed left at (344, 416)
Screenshot: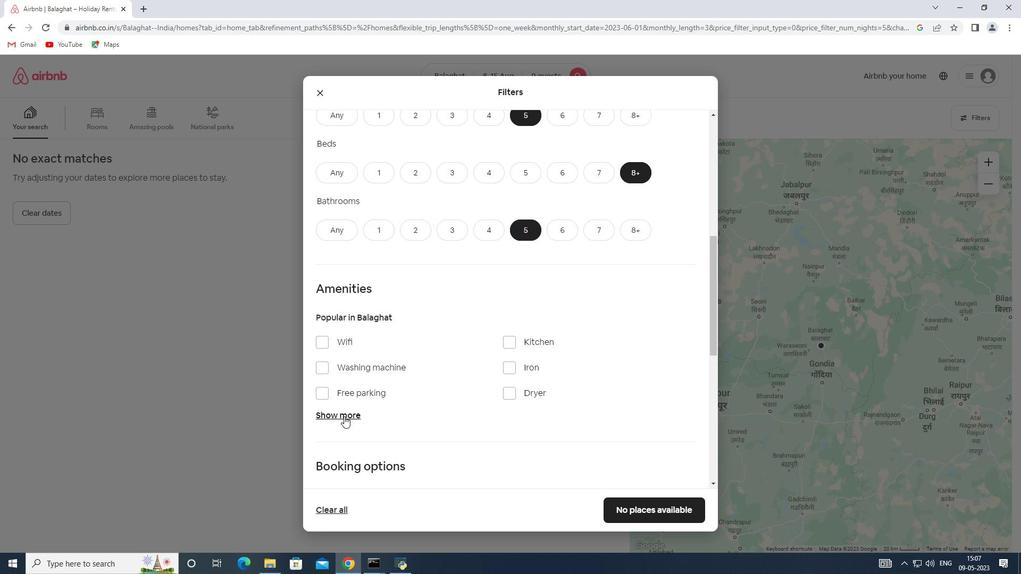 
Action: Mouse moved to (325, 342)
Screenshot: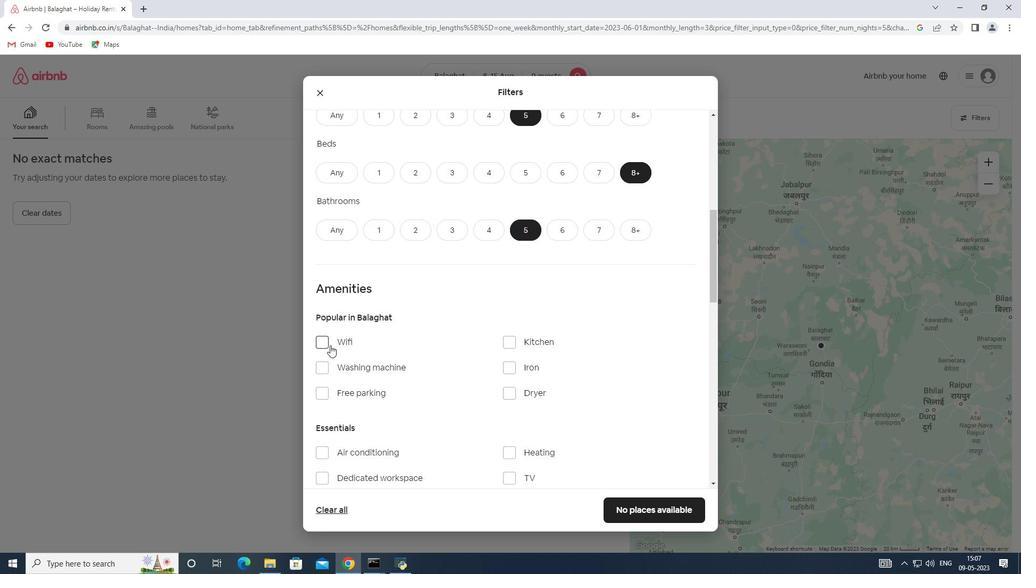 
Action: Mouse pressed left at (325, 342)
Screenshot: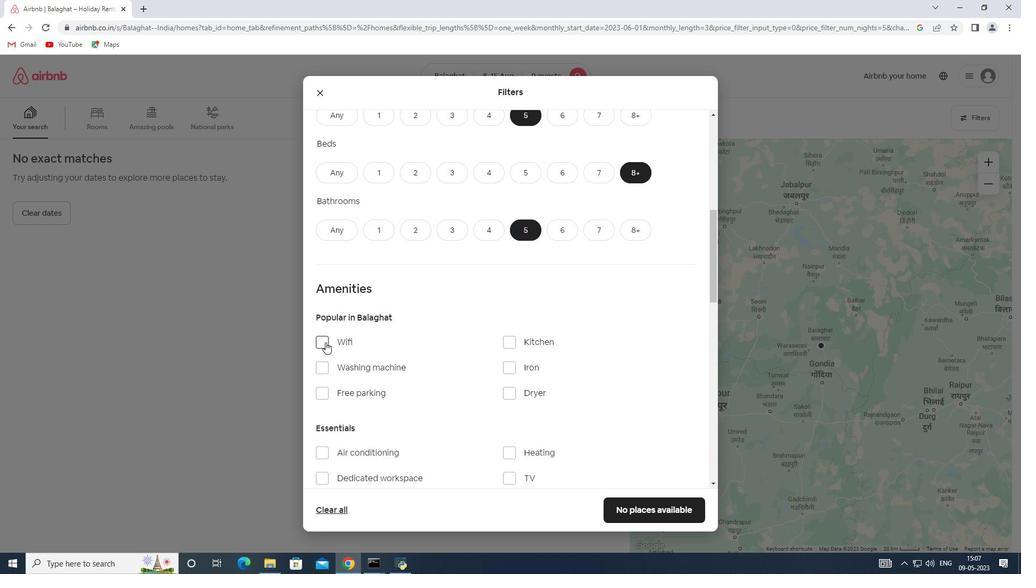 
Action: Mouse moved to (467, 397)
Screenshot: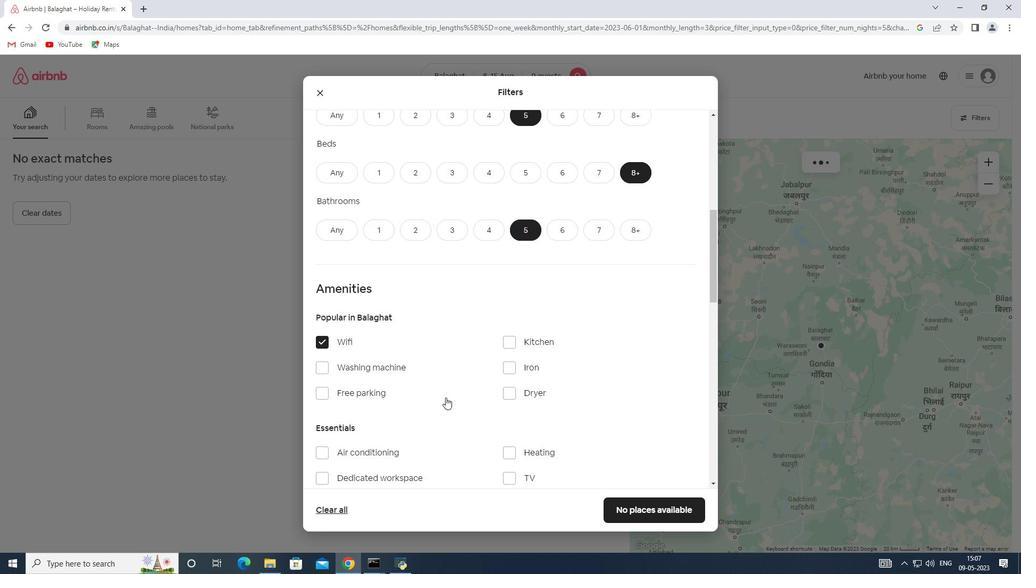 
Action: Mouse scrolled (467, 397) with delta (0, 0)
Screenshot: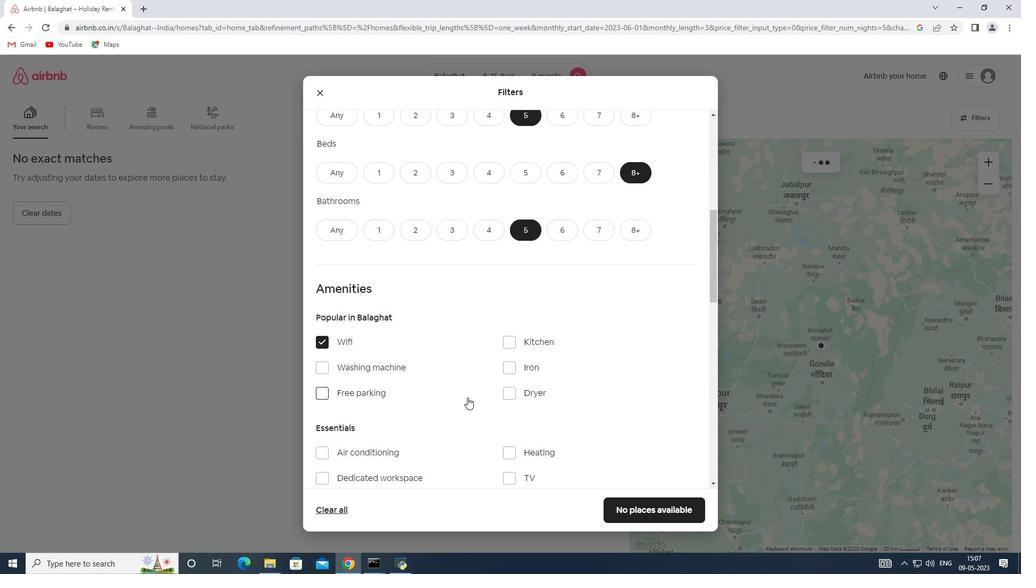 
Action: Mouse moved to (507, 422)
Screenshot: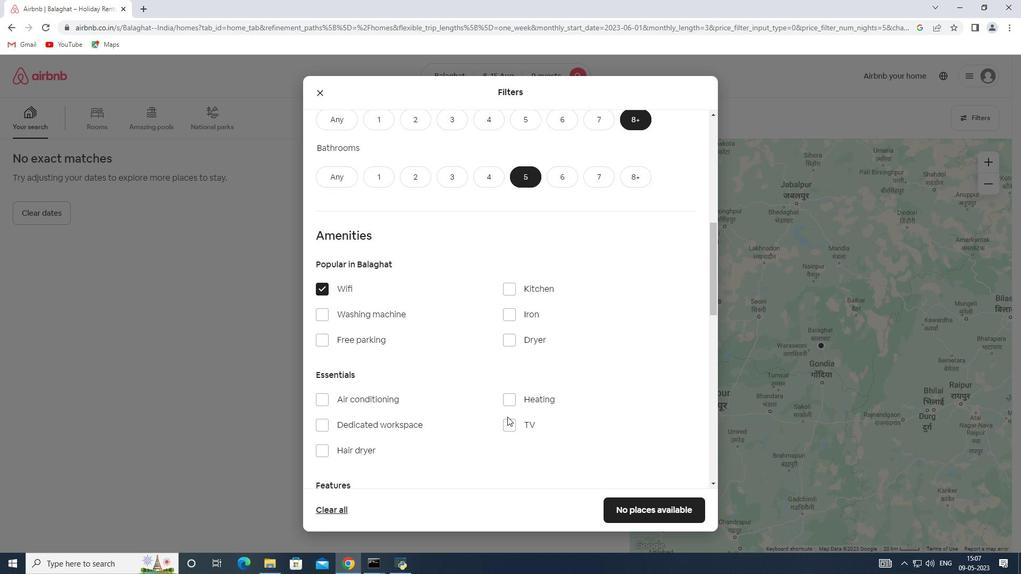 
Action: Mouse pressed left at (507, 422)
Screenshot: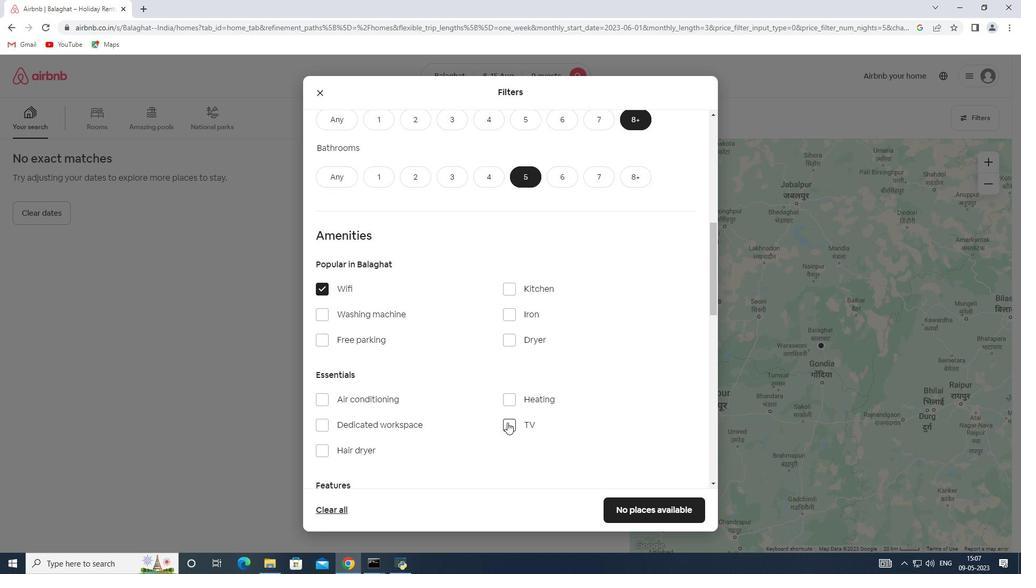 
Action: Mouse moved to (329, 338)
Screenshot: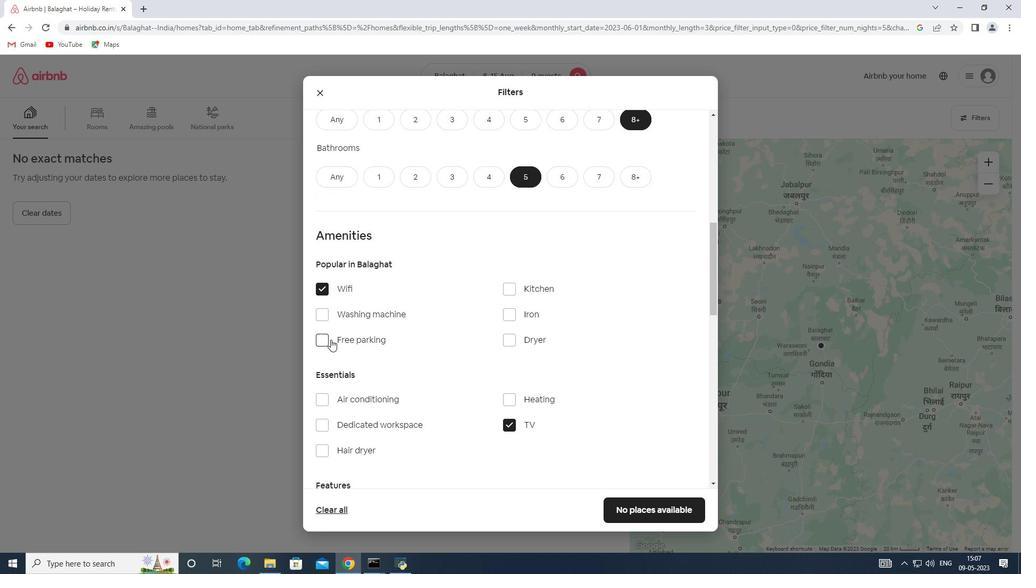 
Action: Mouse pressed left at (329, 338)
Screenshot: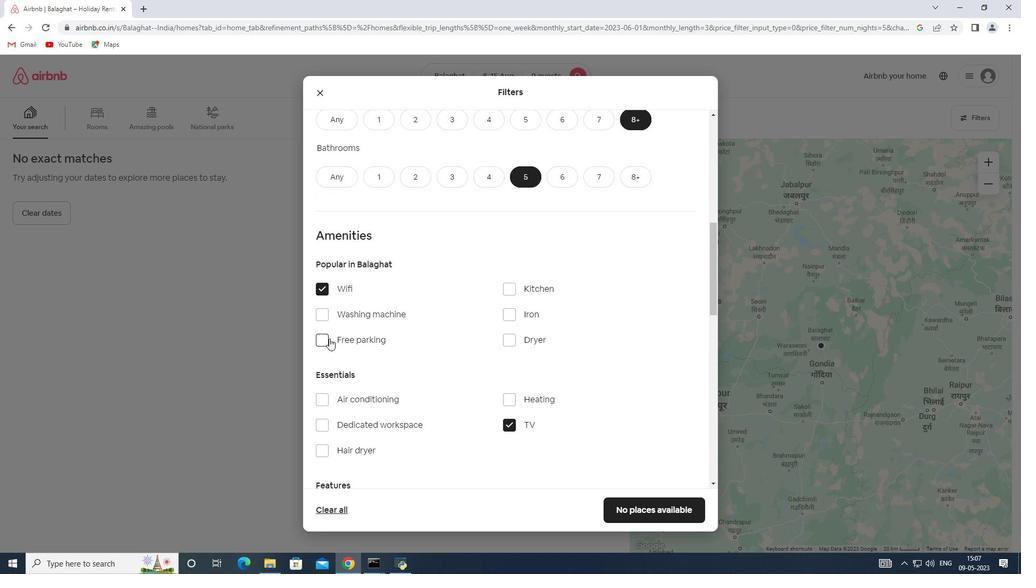 
Action: Mouse moved to (421, 340)
Screenshot: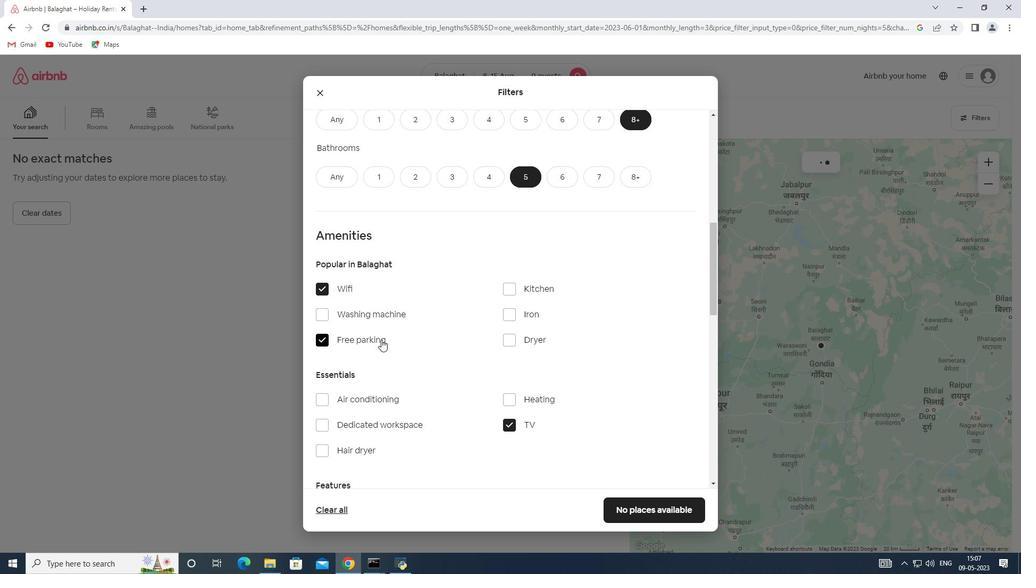 
Action: Mouse scrolled (421, 339) with delta (0, 0)
Screenshot: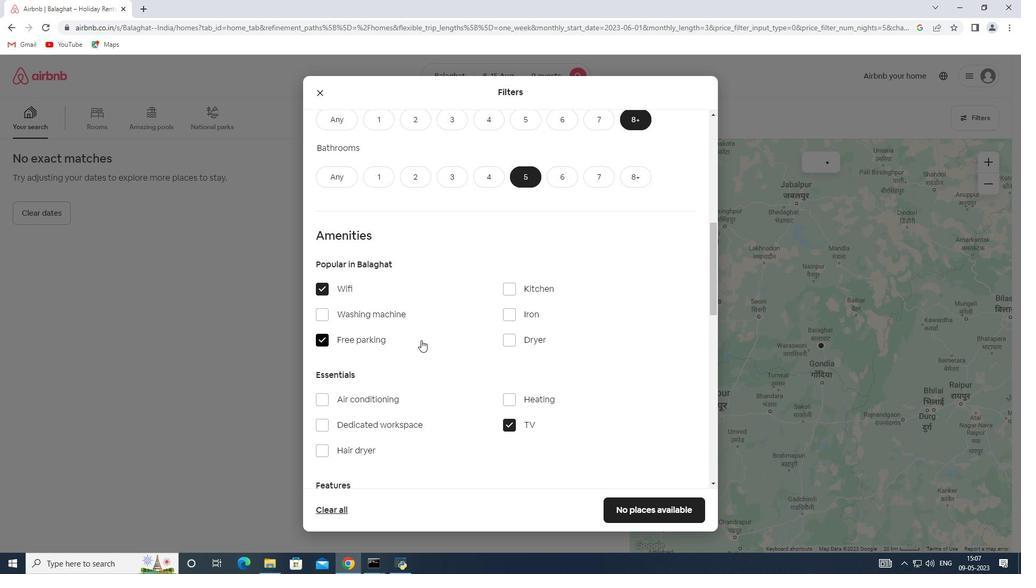 
Action: Mouse scrolled (421, 339) with delta (0, 0)
Screenshot: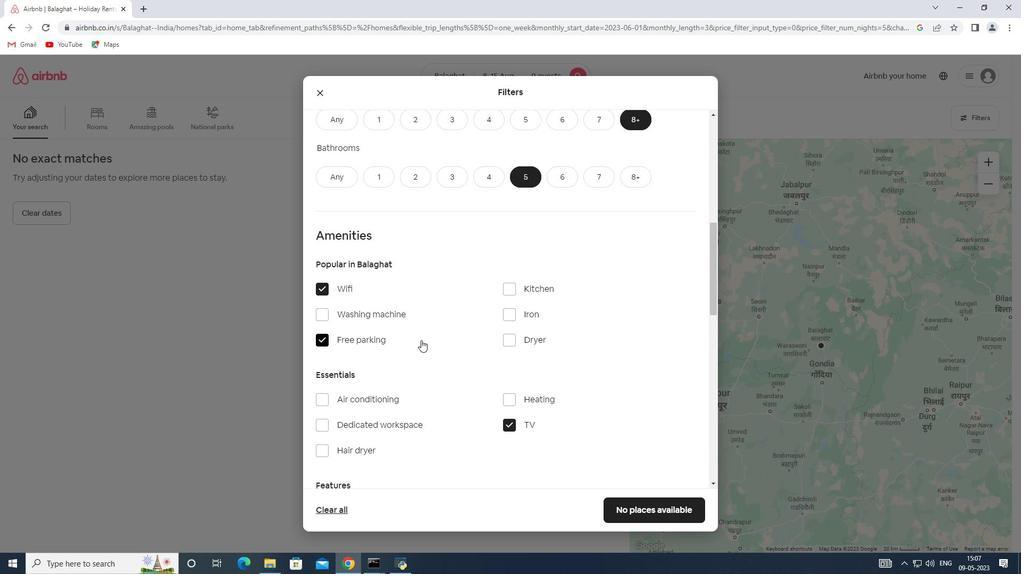 
Action: Mouse scrolled (421, 339) with delta (0, 0)
Screenshot: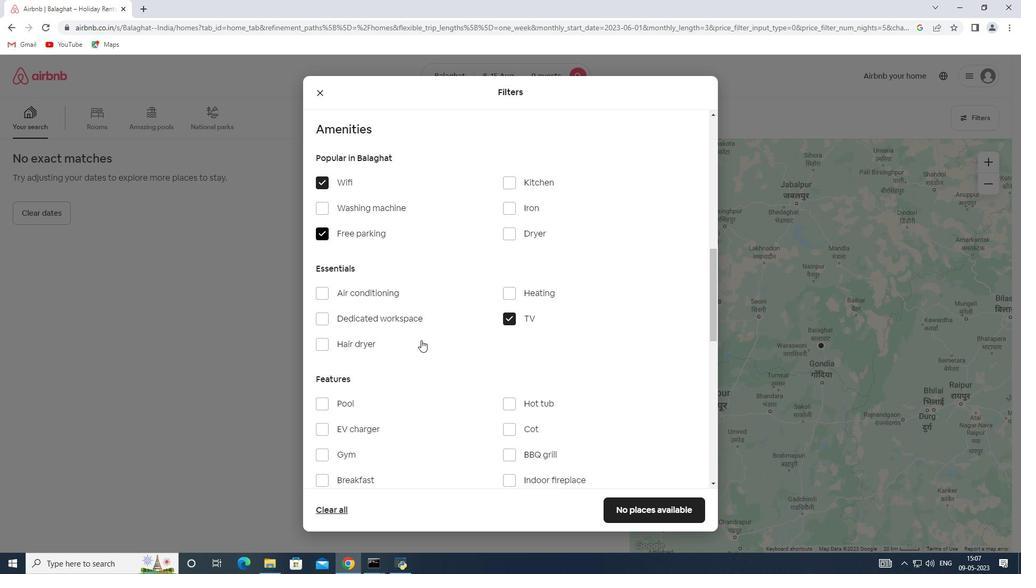 
Action: Mouse moved to (345, 398)
Screenshot: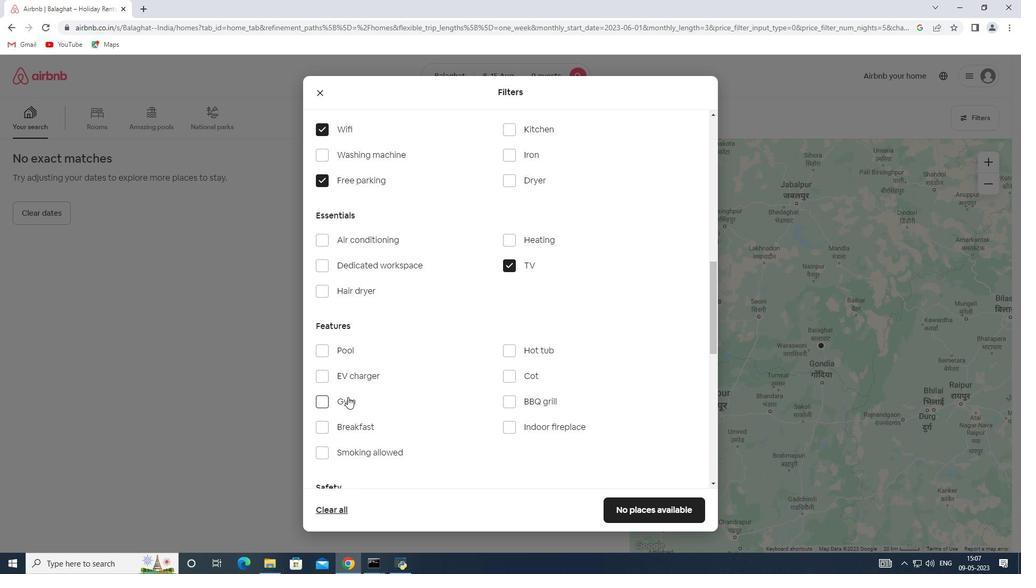 
Action: Mouse pressed left at (345, 398)
Screenshot: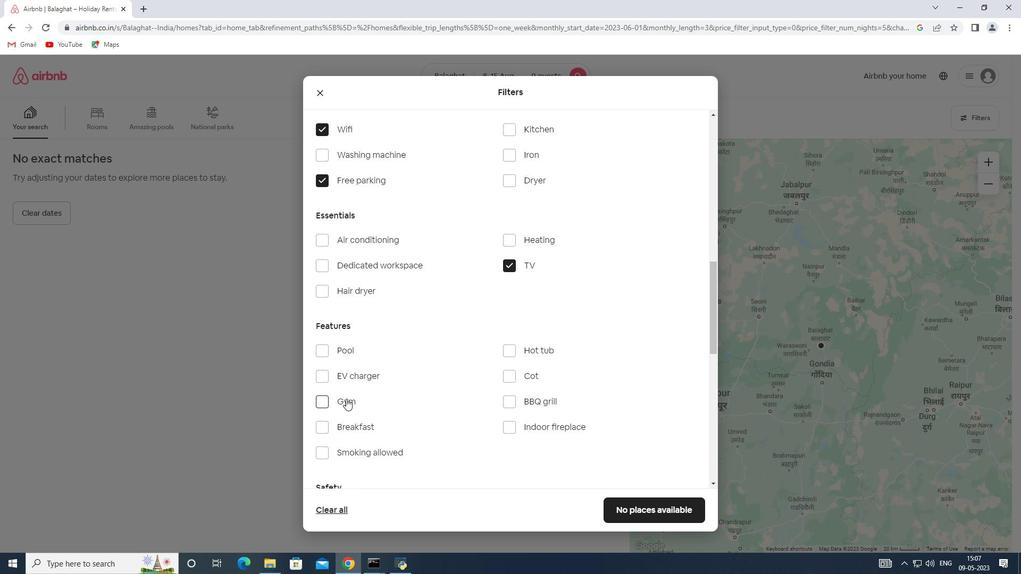 
Action: Mouse moved to (350, 426)
Screenshot: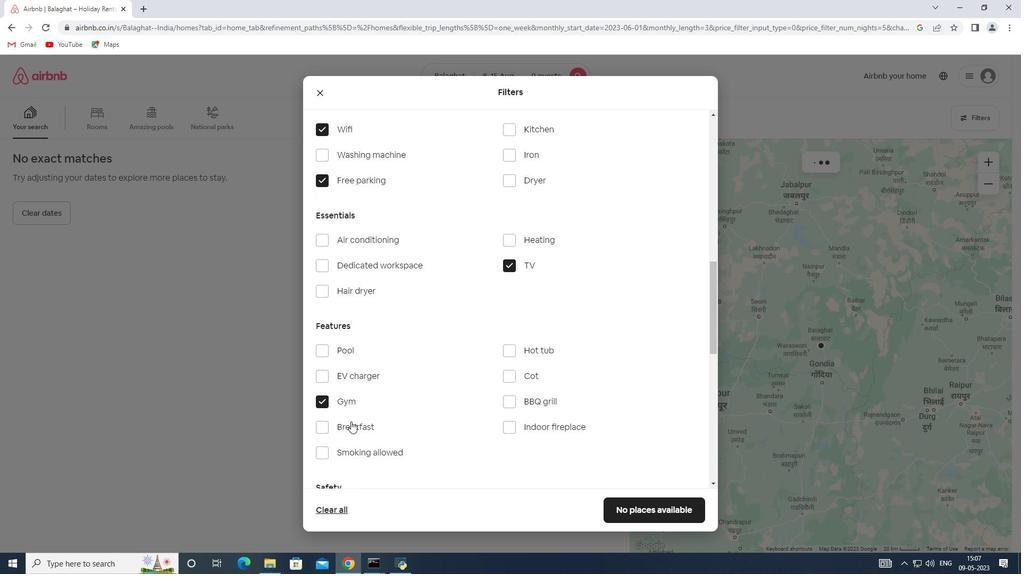 
Action: Mouse pressed left at (350, 426)
Screenshot: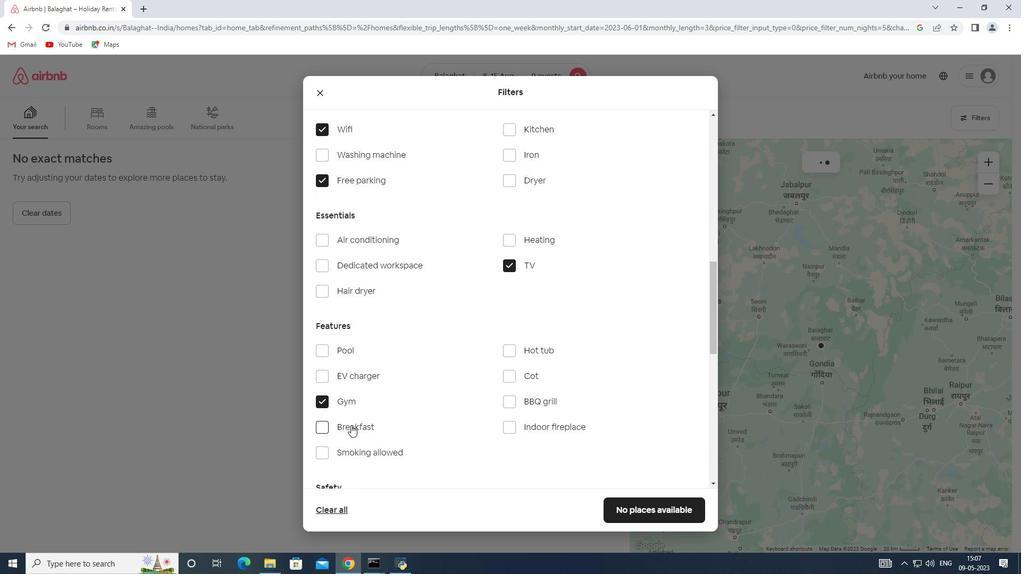 
Action: Mouse moved to (505, 362)
Screenshot: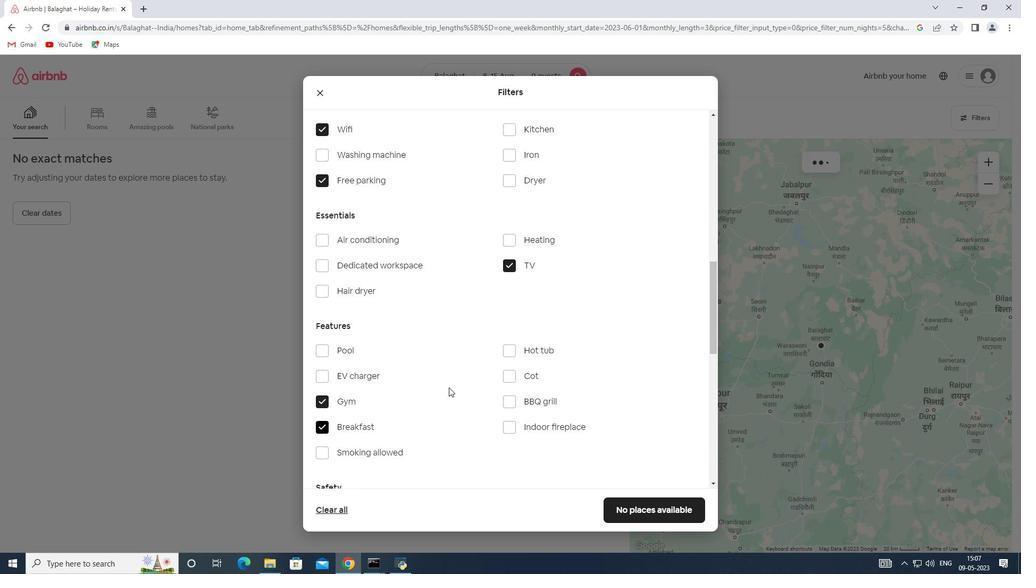 
Action: Mouse scrolled (505, 362) with delta (0, 0)
Screenshot: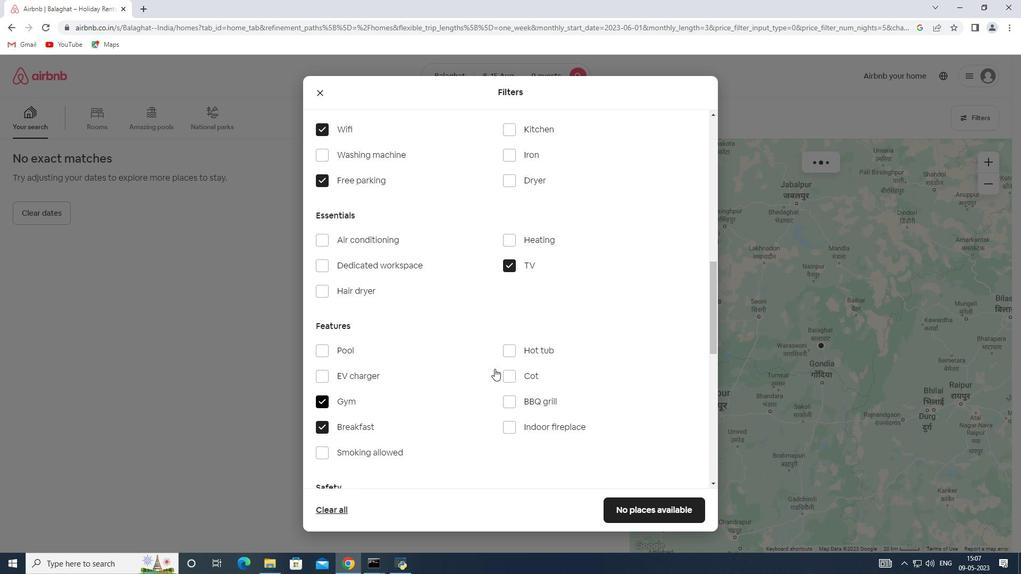 
Action: Mouse scrolled (505, 362) with delta (0, 0)
Screenshot: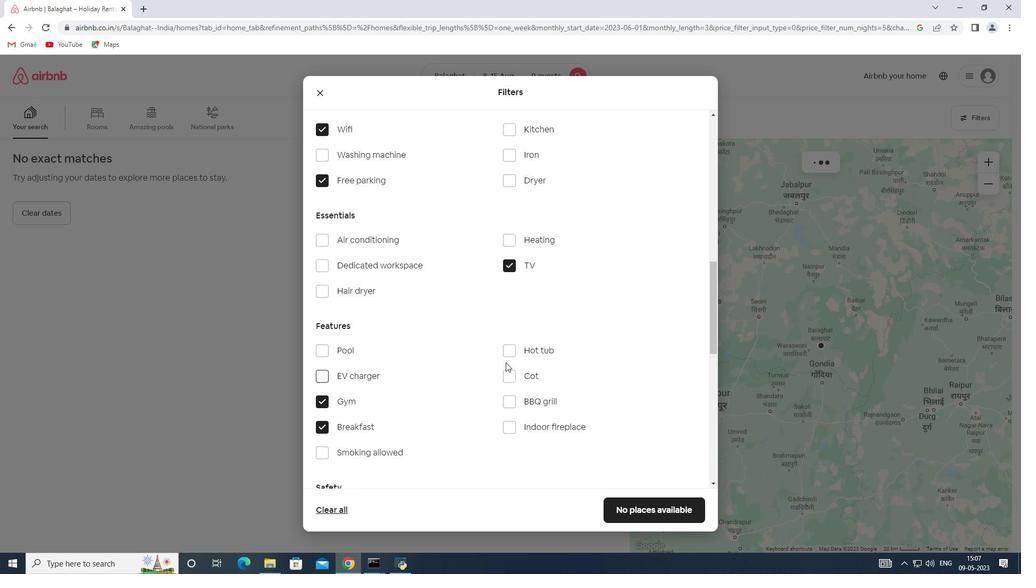 
Action: Mouse scrolled (505, 362) with delta (0, 0)
Screenshot: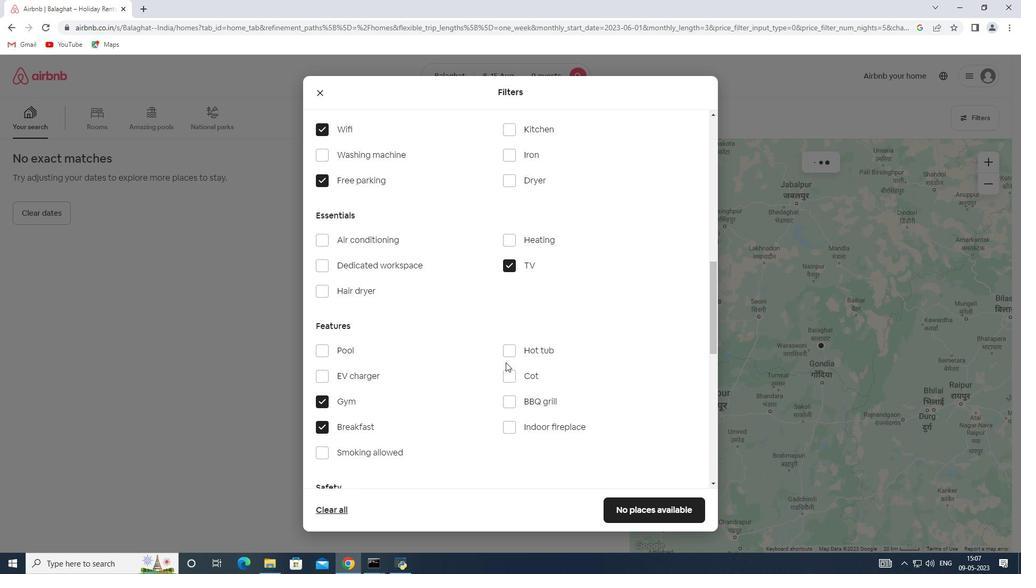 
Action: Mouse scrolled (505, 362) with delta (0, 0)
Screenshot: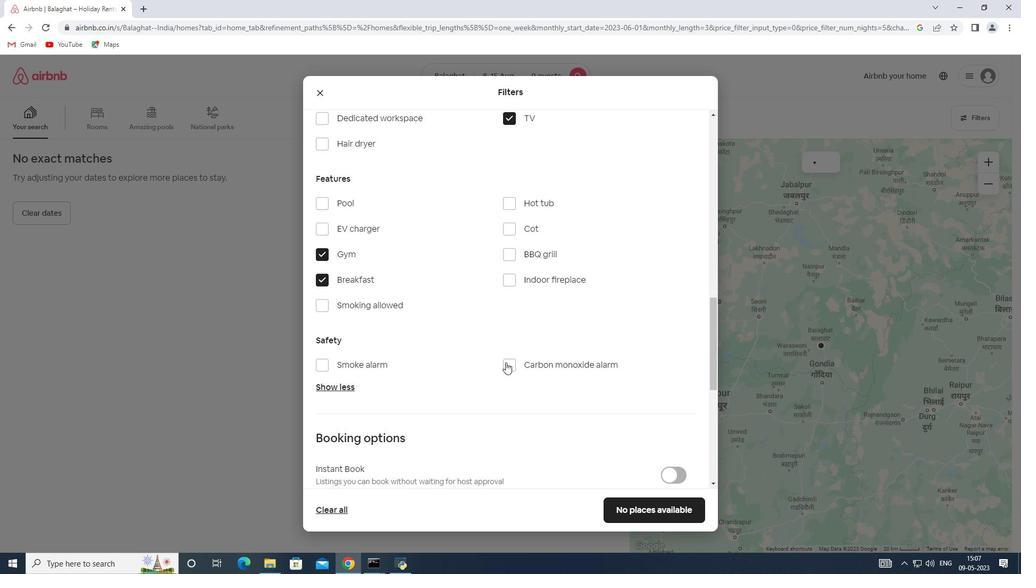 
Action: Mouse scrolled (505, 362) with delta (0, 0)
Screenshot: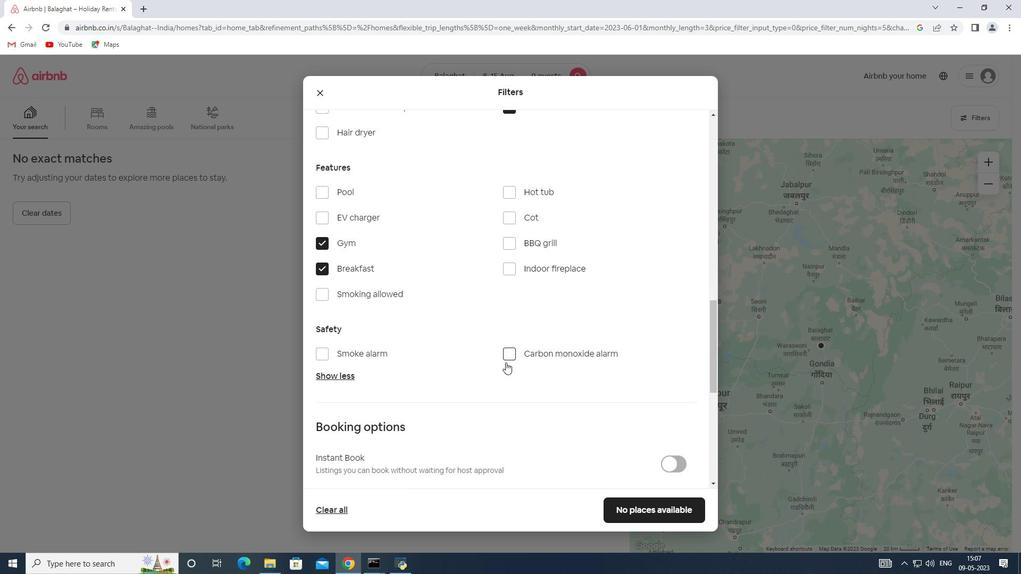 
Action: Mouse scrolled (505, 362) with delta (0, 0)
Screenshot: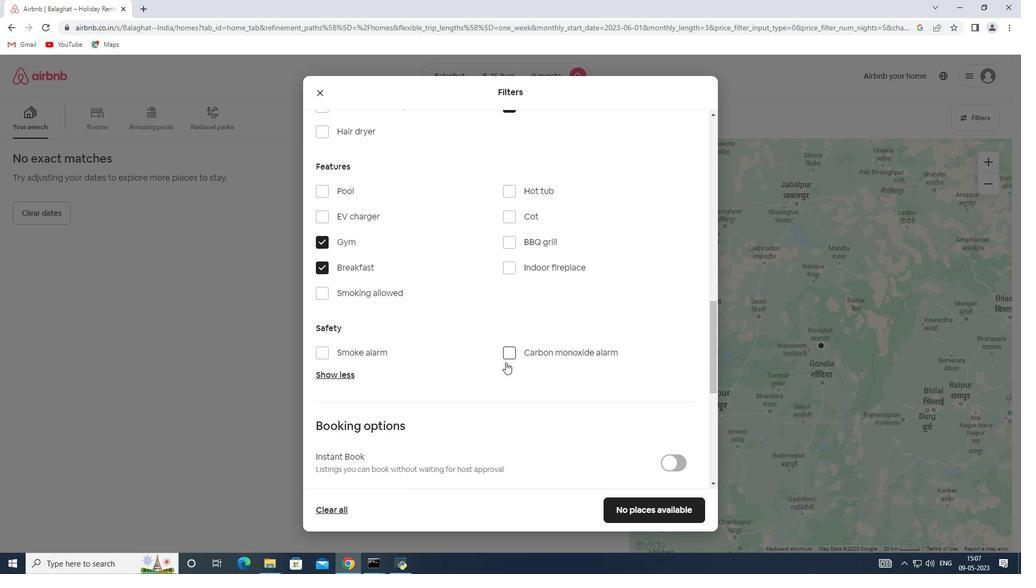 
Action: Mouse moved to (673, 337)
Screenshot: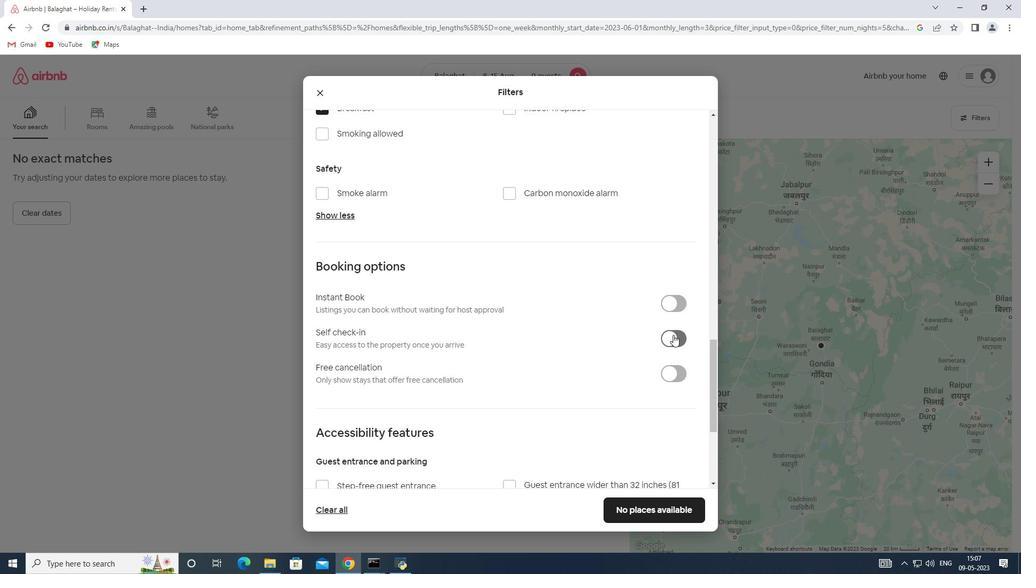 
Action: Mouse pressed left at (673, 337)
Screenshot: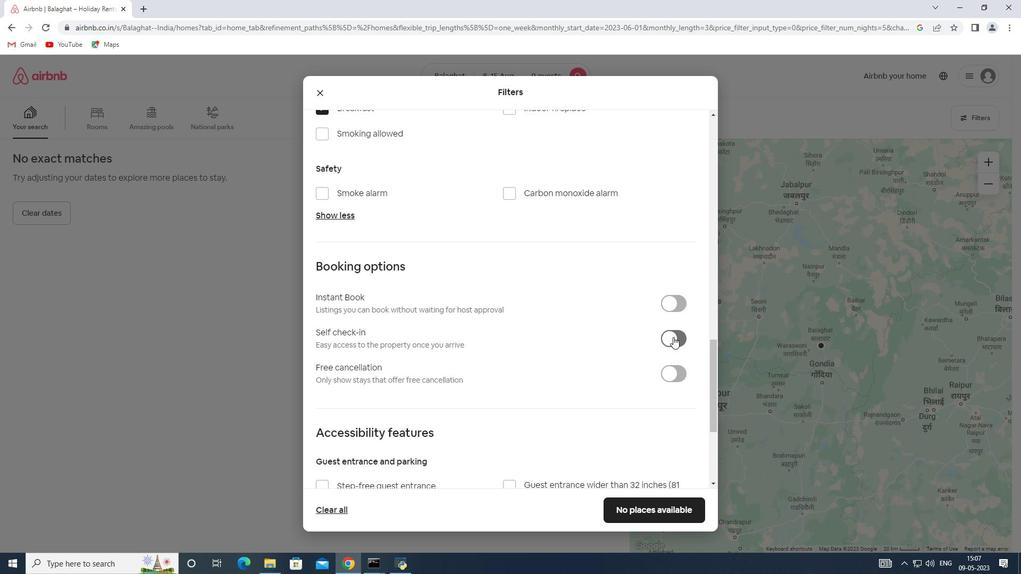 
Action: Mouse moved to (345, 363)
Screenshot: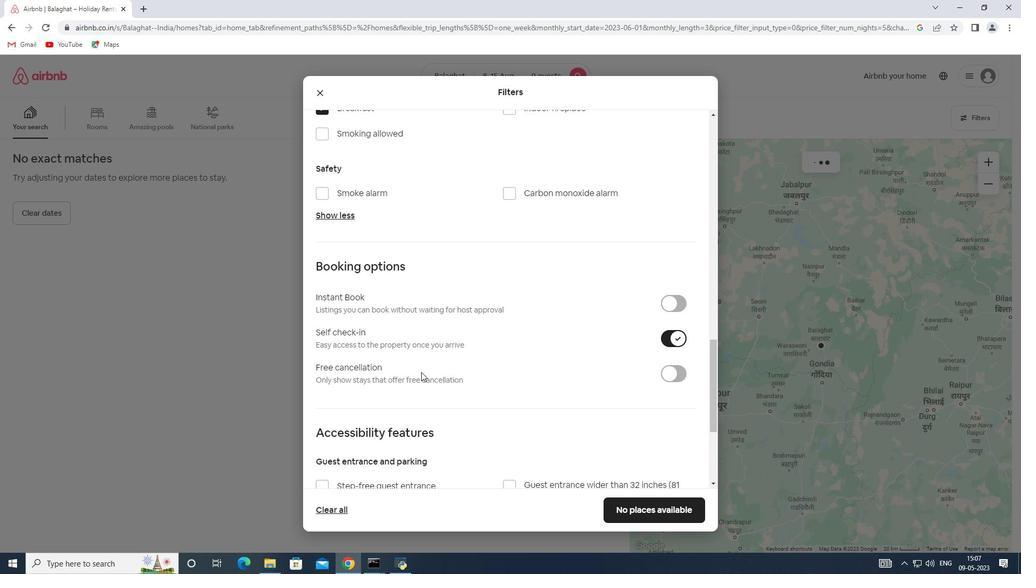 
Action: Mouse scrolled (345, 362) with delta (0, 0)
Screenshot: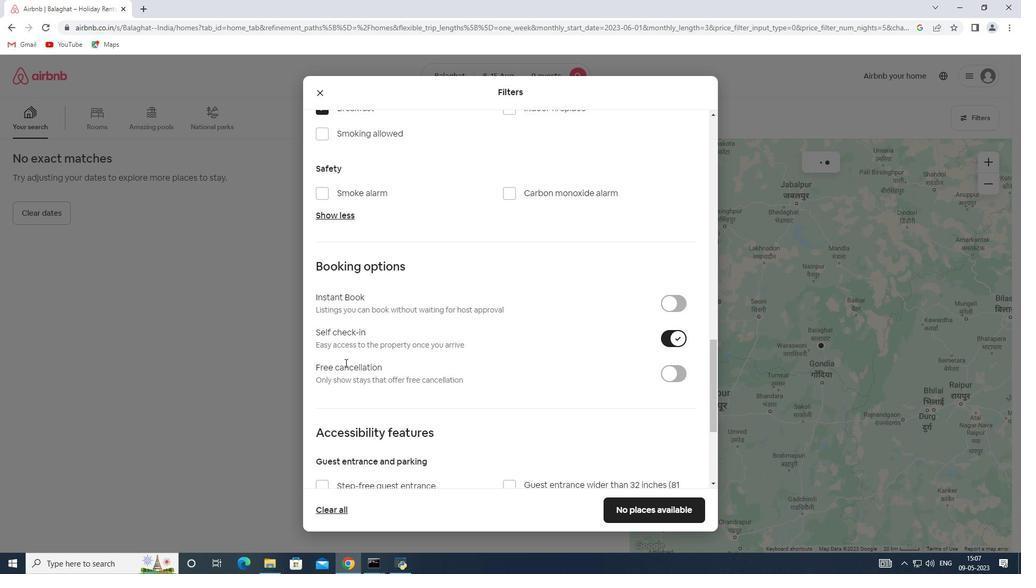 
Action: Mouse scrolled (345, 362) with delta (0, 0)
Screenshot: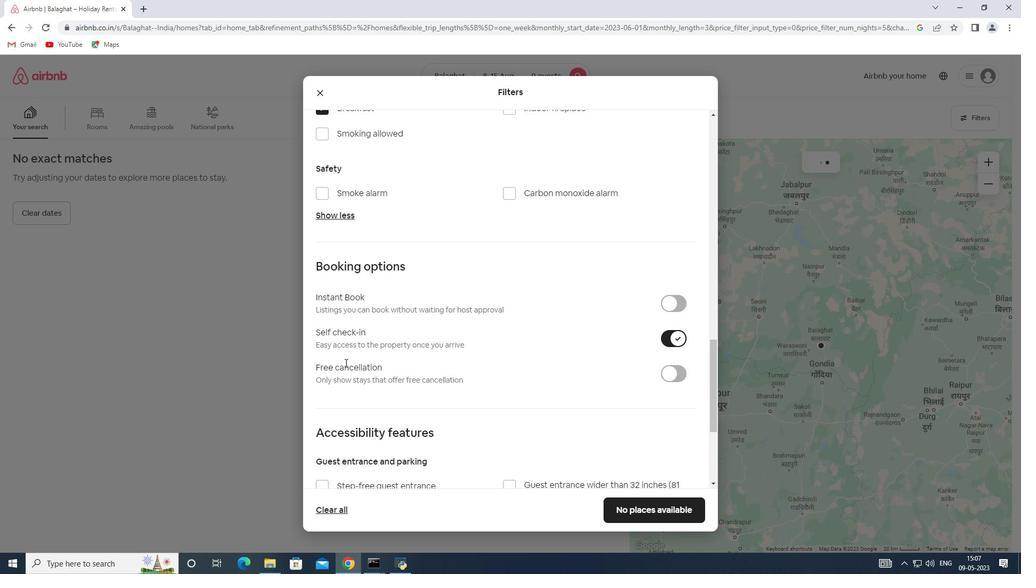 
Action: Mouse scrolled (345, 362) with delta (0, 0)
Screenshot: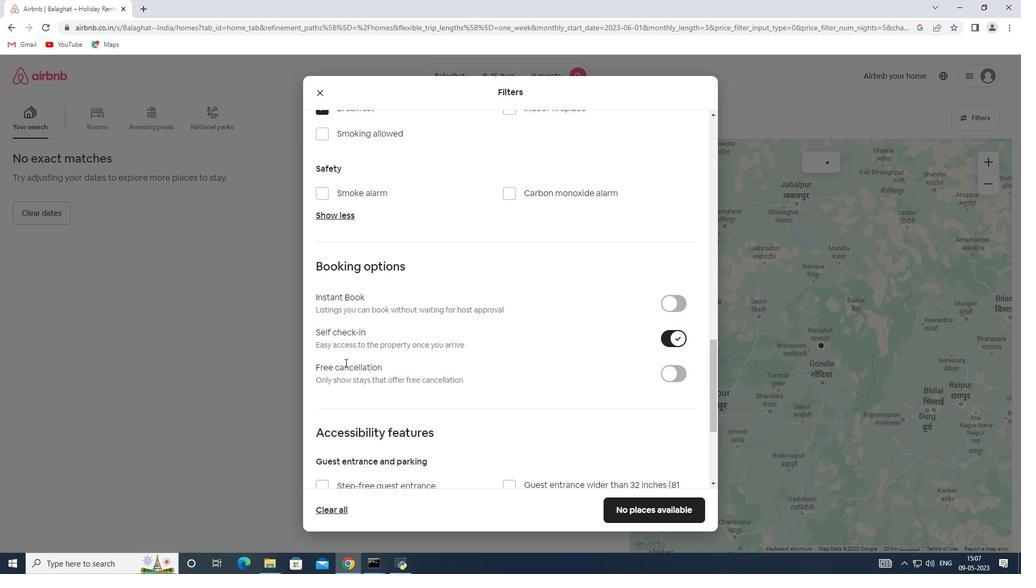 
Action: Mouse scrolled (345, 362) with delta (0, 0)
Screenshot: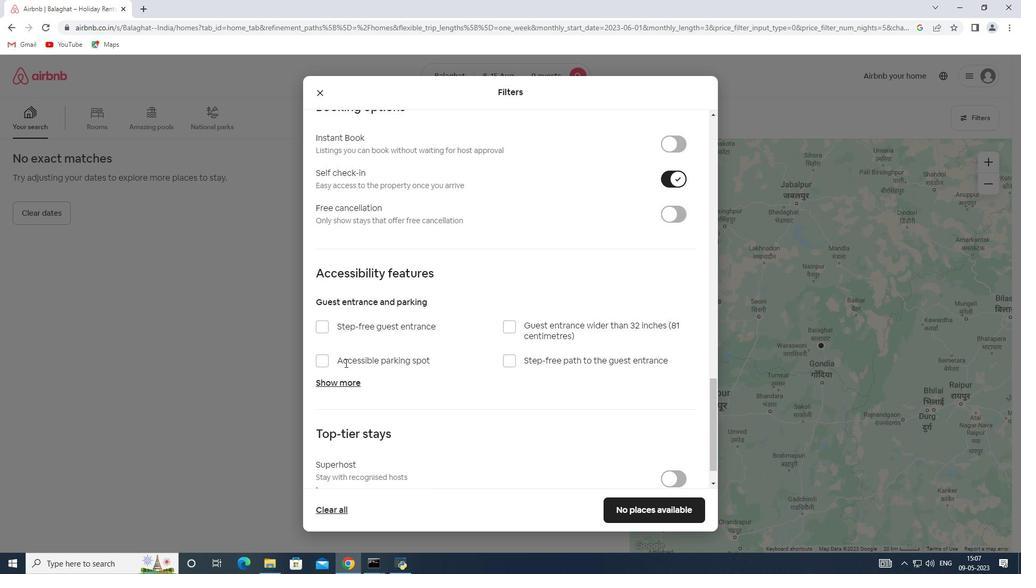 
Action: Mouse scrolled (345, 362) with delta (0, 0)
Screenshot: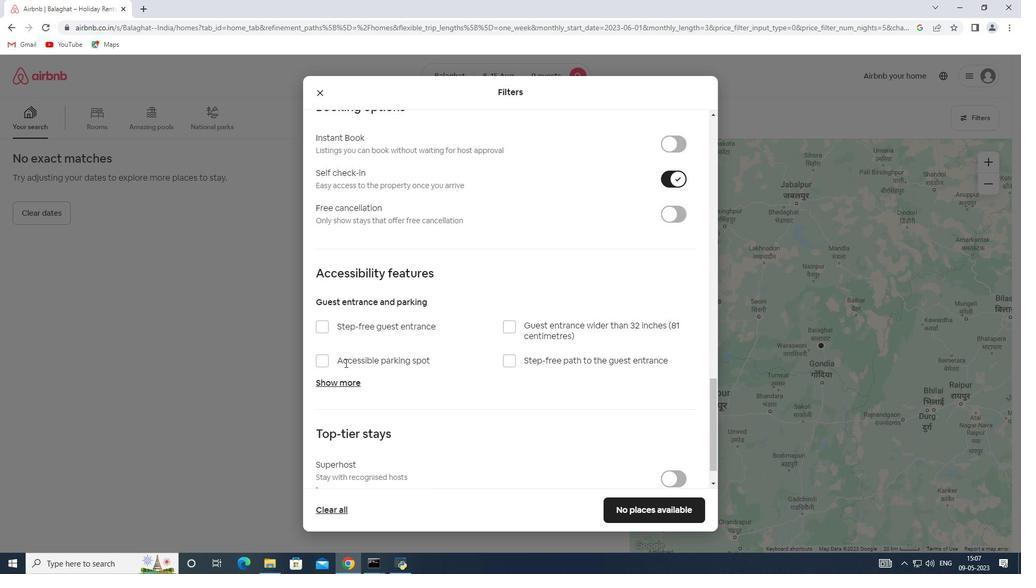 
Action: Mouse scrolled (345, 362) with delta (0, 0)
Screenshot: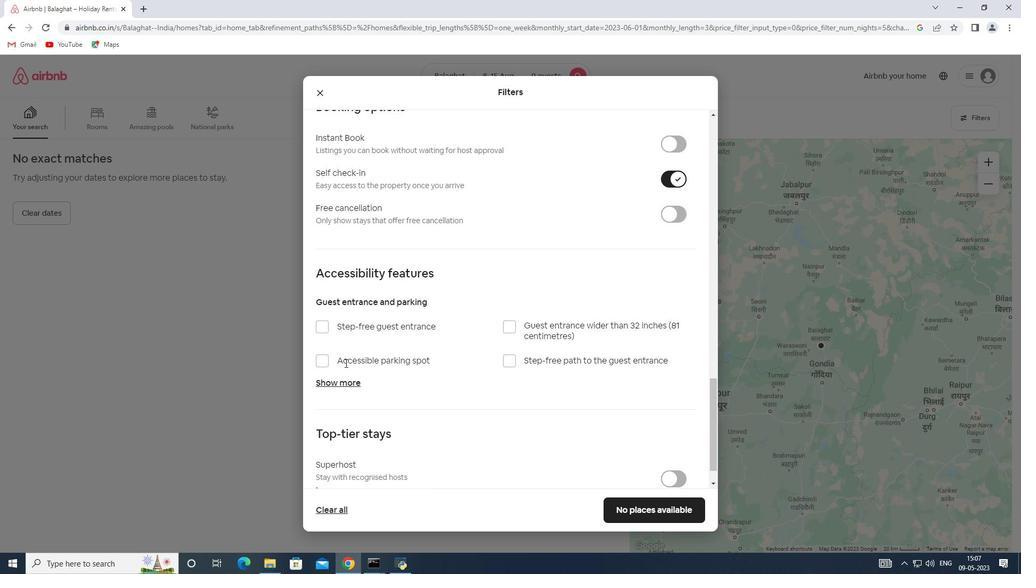 
Action: Mouse moved to (348, 375)
Screenshot: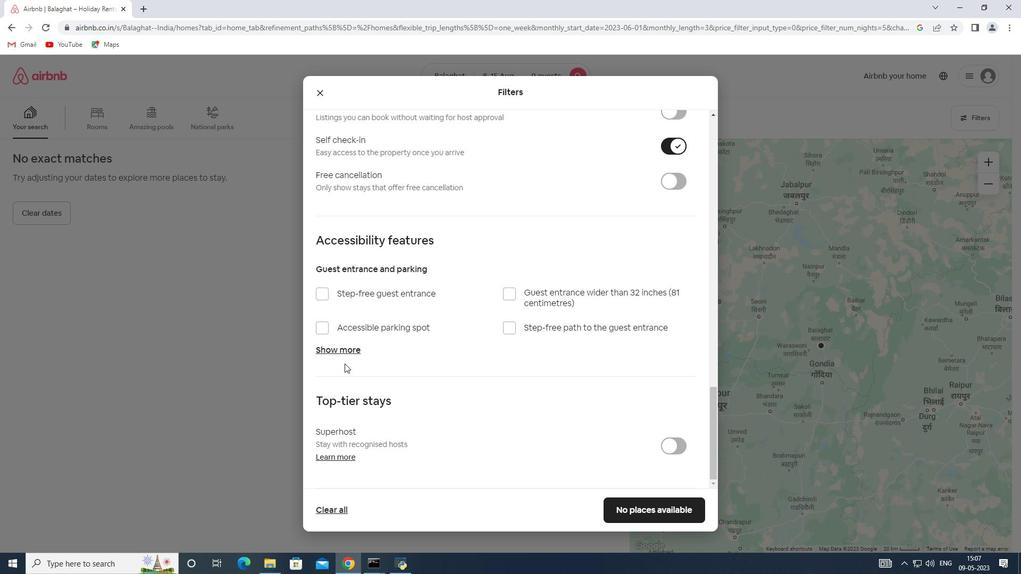 
Action: Mouse scrolled (348, 375) with delta (0, 0)
Screenshot: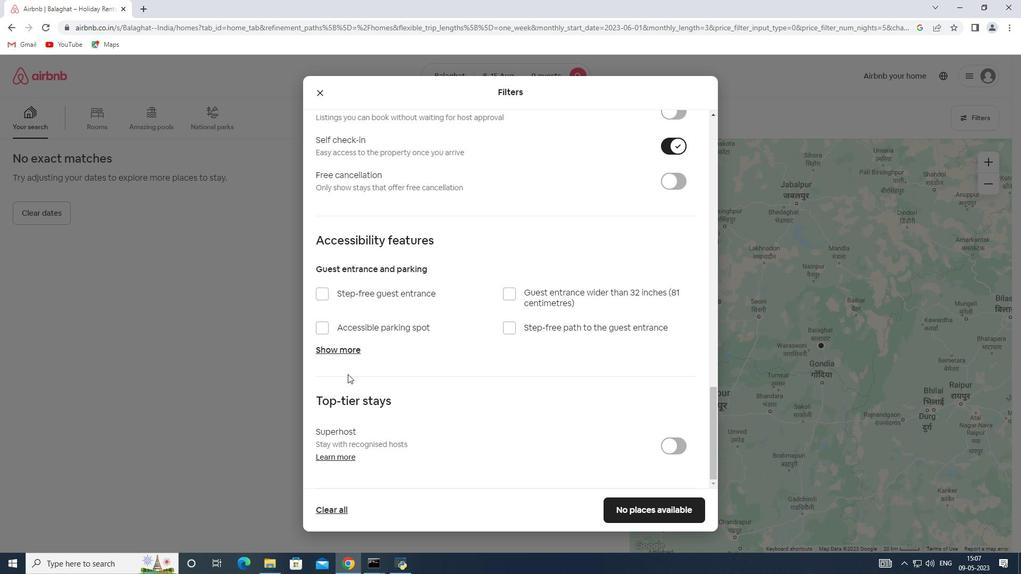 
Action: Mouse moved to (348, 376)
Screenshot: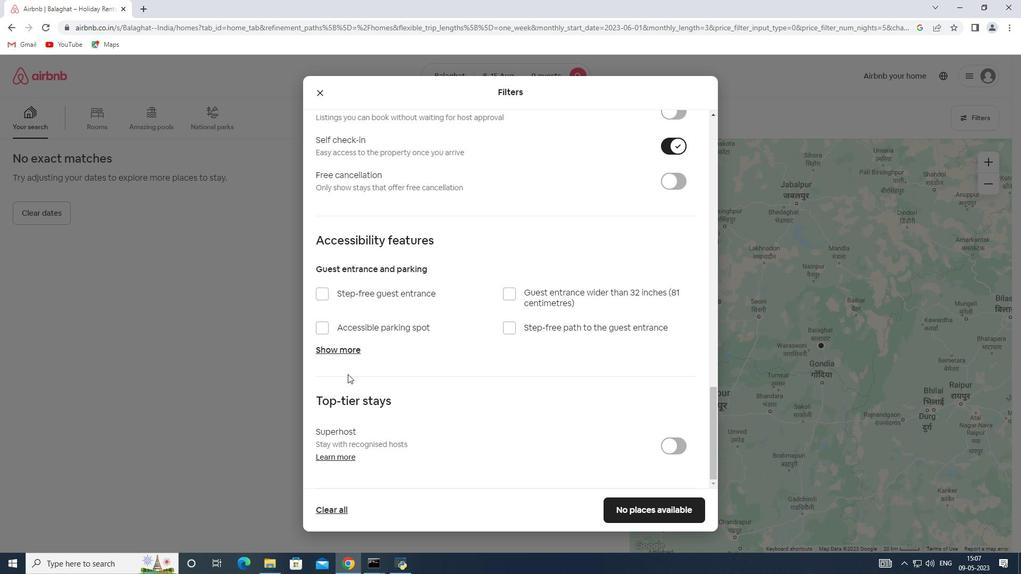 
Action: Mouse scrolled (348, 375) with delta (0, 0)
Screenshot: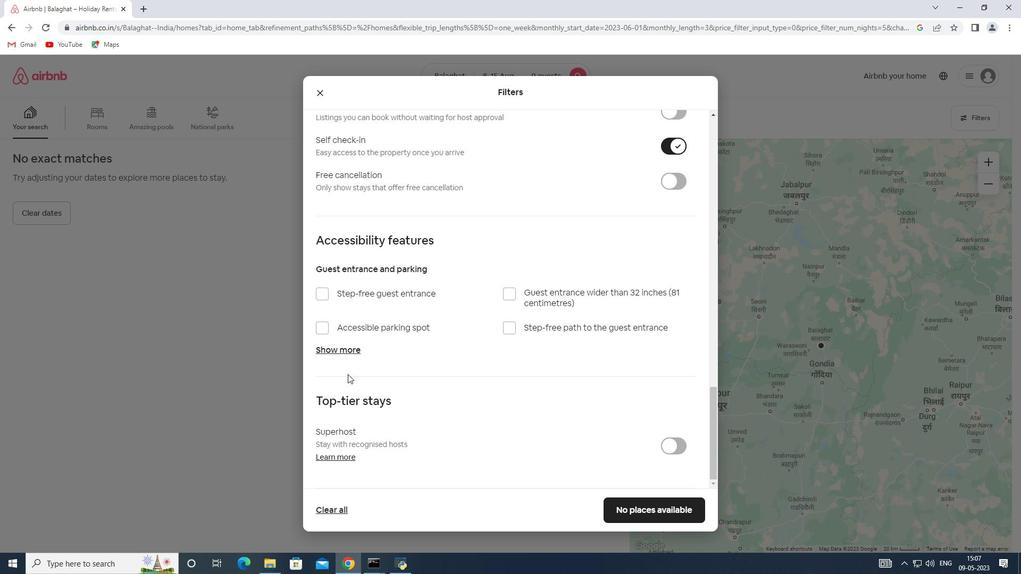 
Action: Mouse moved to (620, 512)
Screenshot: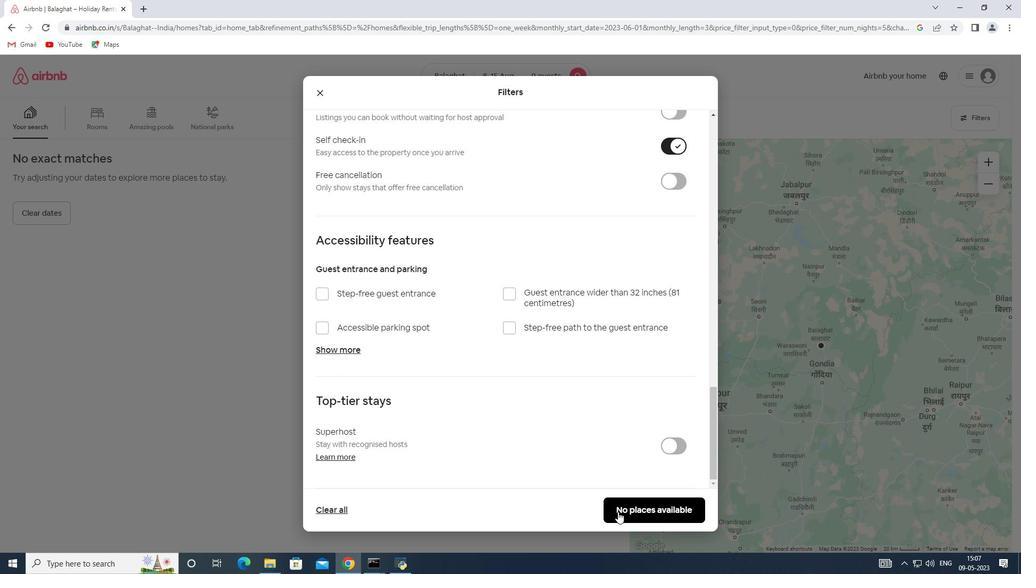 
Action: Mouse pressed left at (620, 512)
Screenshot: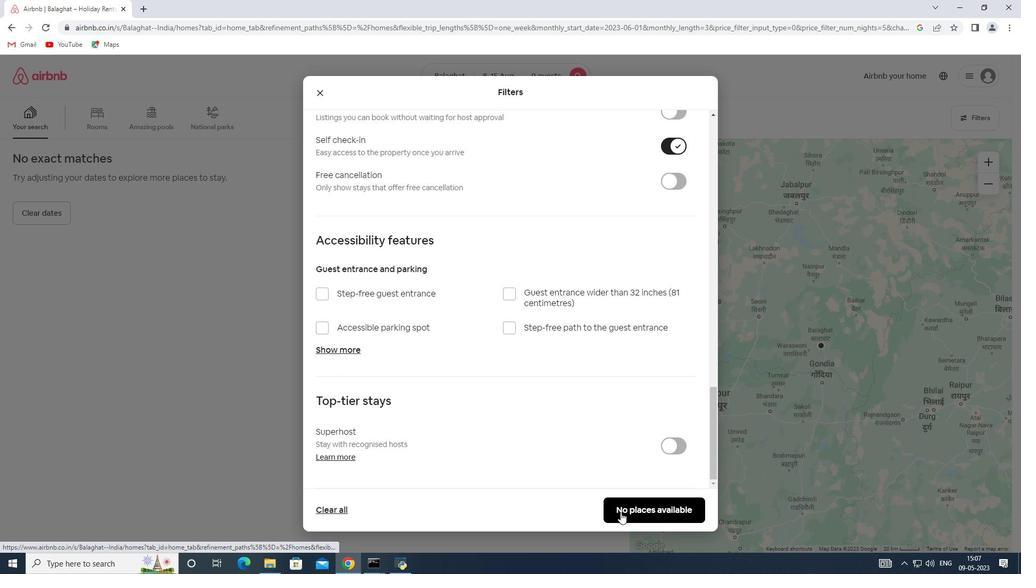
